 Task: Find connections with filter location Rouissat with filter topic #whatinspiresmewith filter profile language Potuguese with filter current company Vardhman Textiles with filter school LISAA - L'Institut Supérieur des Arts Appliqués. with filter industry Technology, Information and Internet with filter service category Information Management with filter keywords title Outside Sales Manager
Action: Mouse moved to (528, 69)
Screenshot: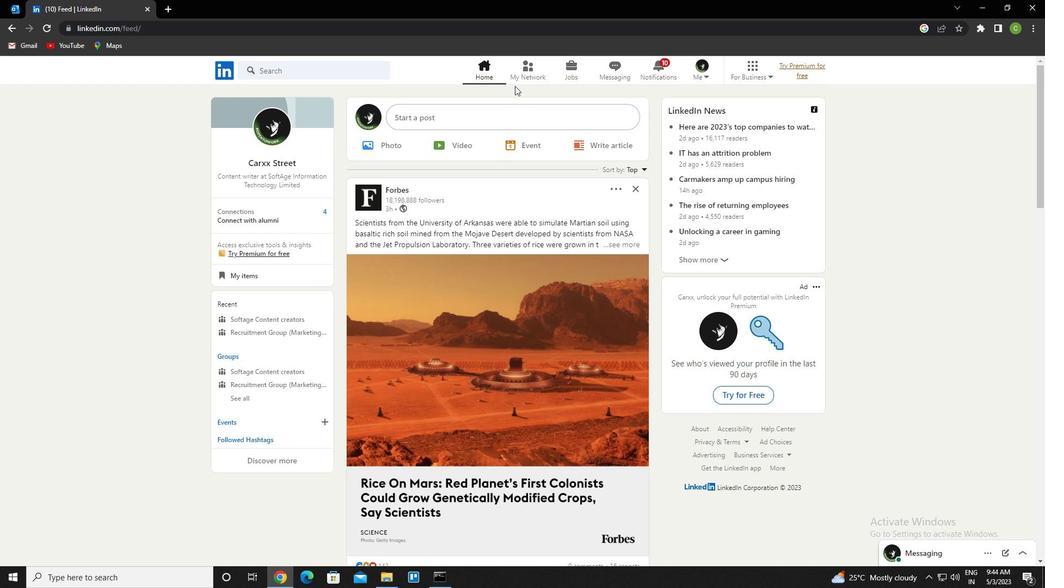 
Action: Mouse pressed left at (528, 69)
Screenshot: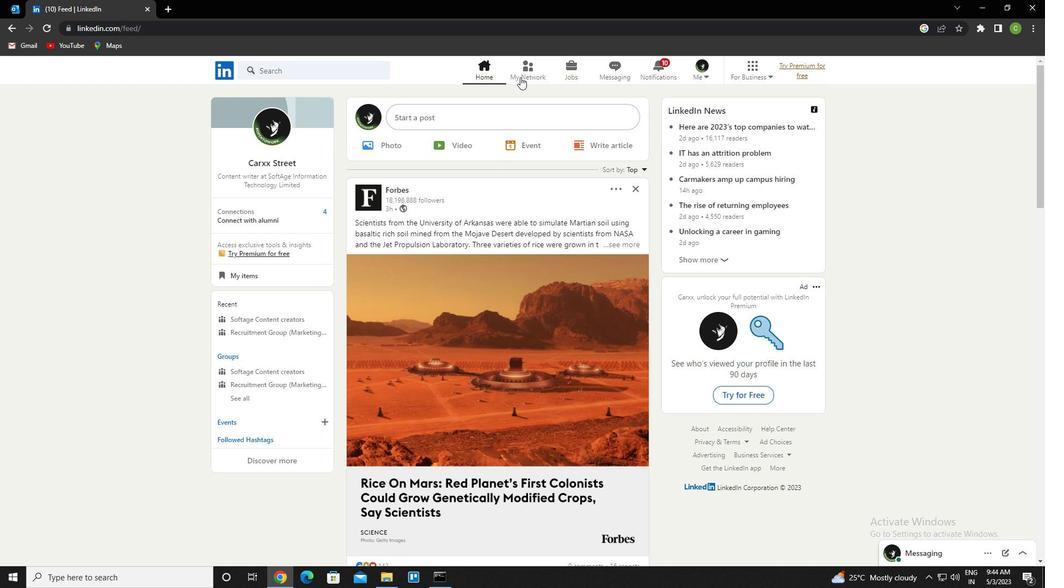 
Action: Mouse moved to (311, 125)
Screenshot: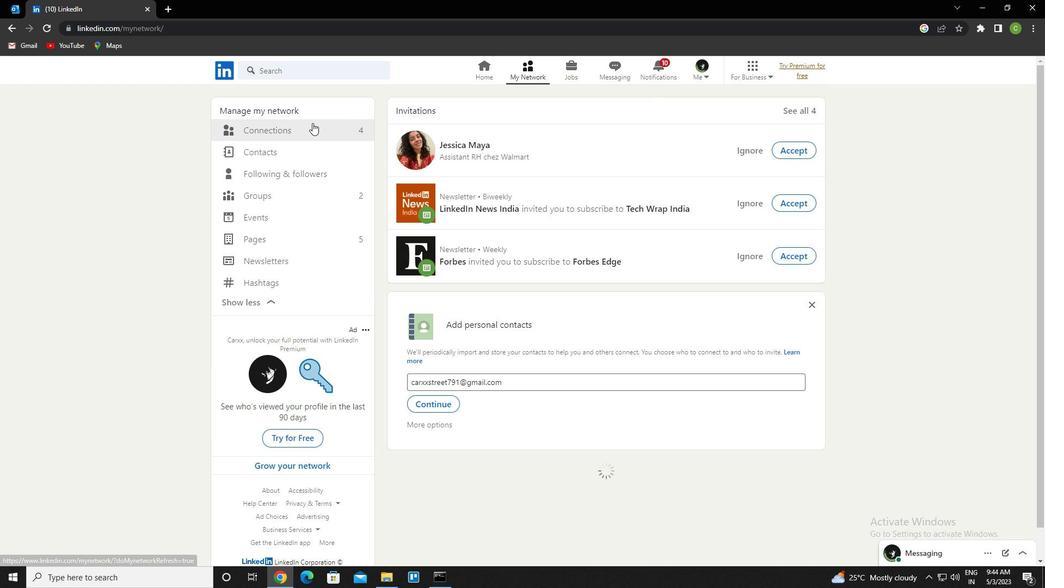 
Action: Mouse pressed left at (311, 125)
Screenshot: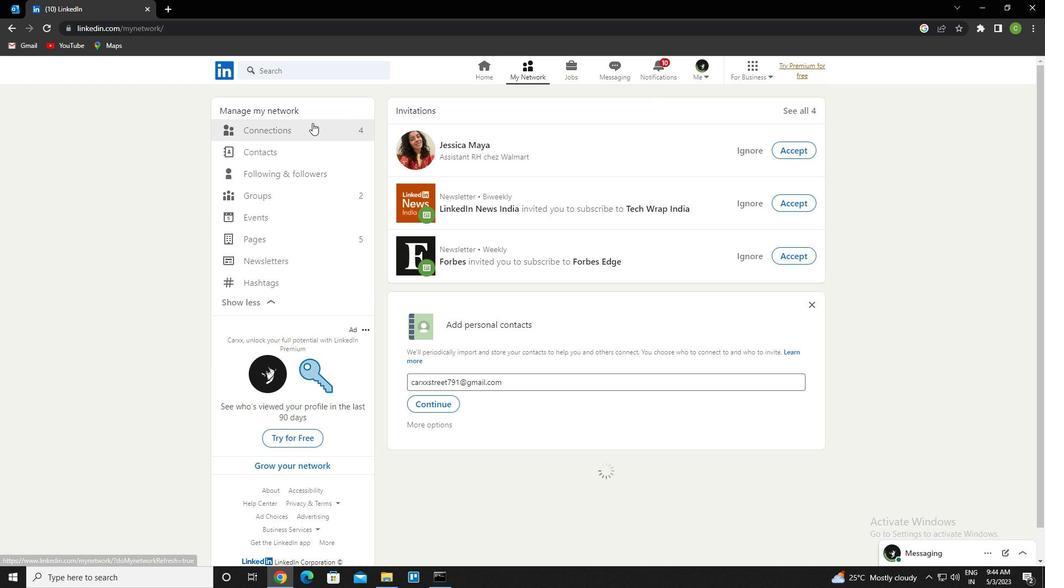 
Action: Mouse moved to (596, 136)
Screenshot: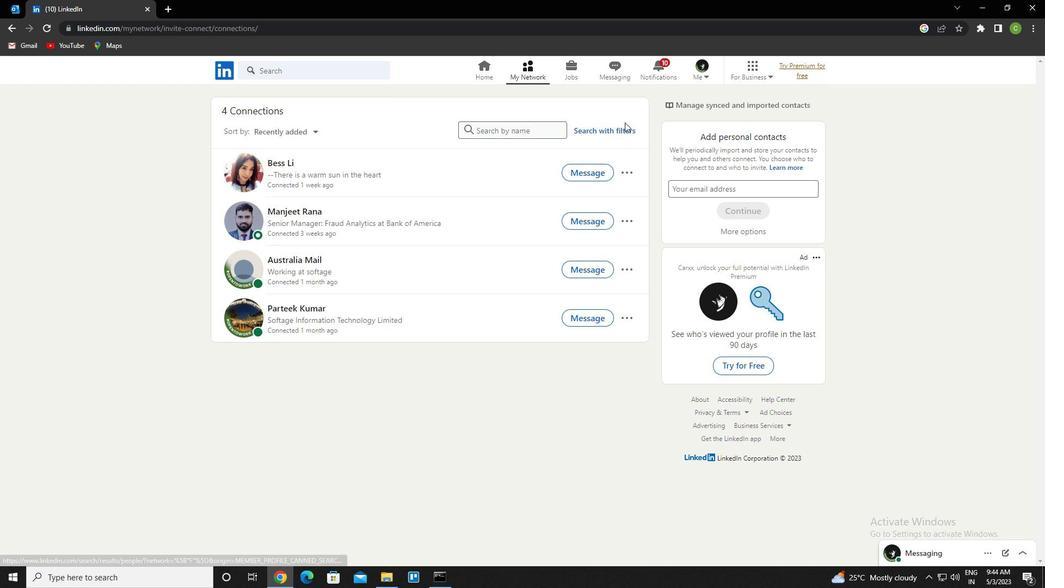 
Action: Mouse pressed left at (596, 136)
Screenshot: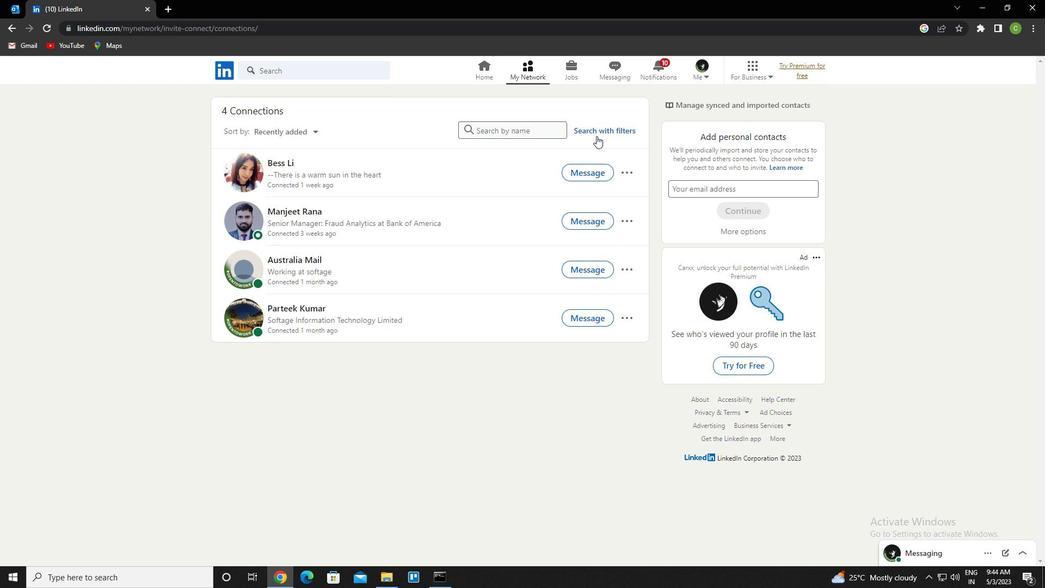 
Action: Mouse moved to (567, 101)
Screenshot: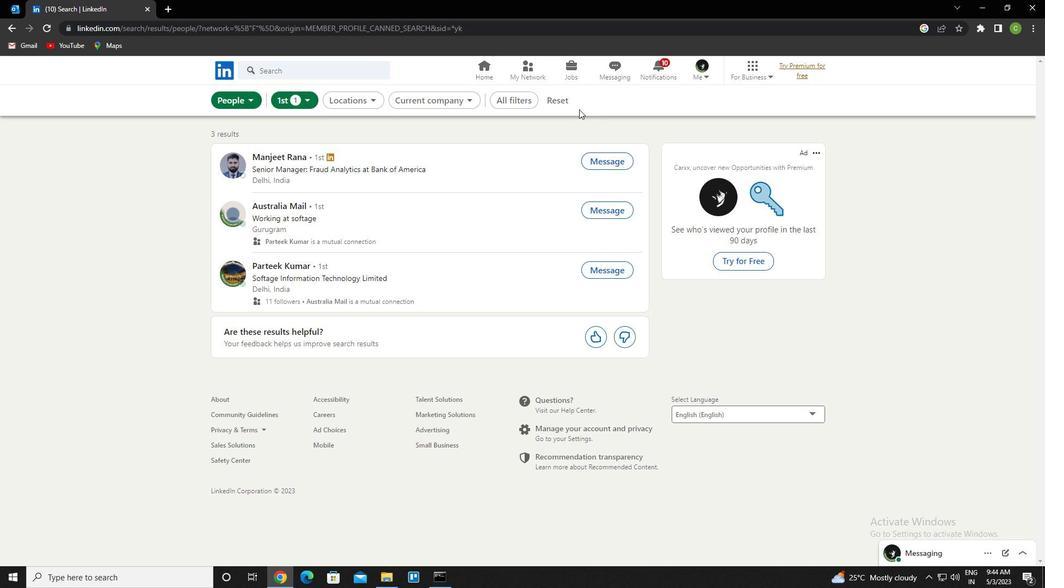 
Action: Mouse pressed left at (567, 101)
Screenshot: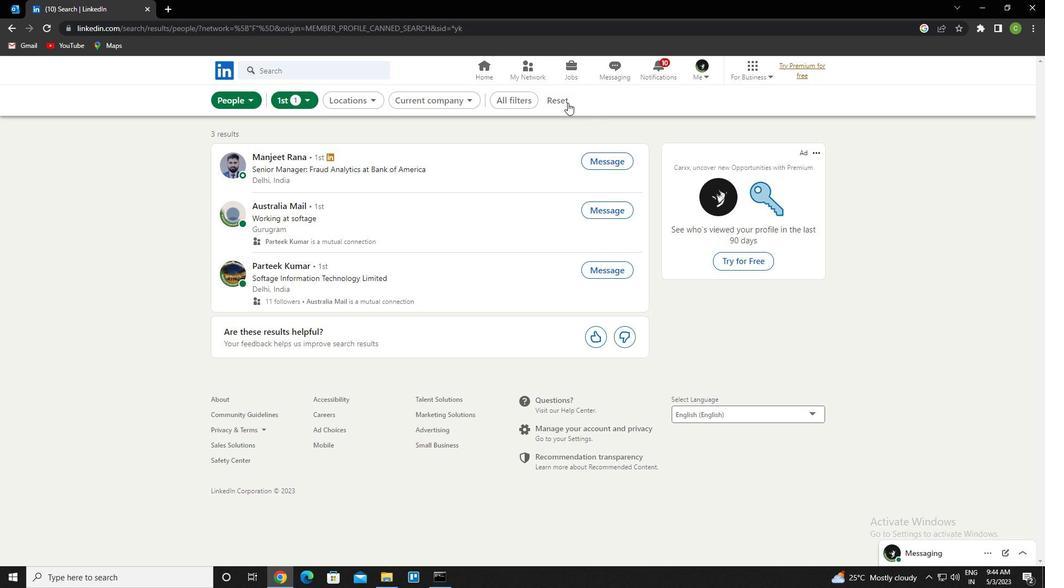 
Action: Mouse moved to (553, 100)
Screenshot: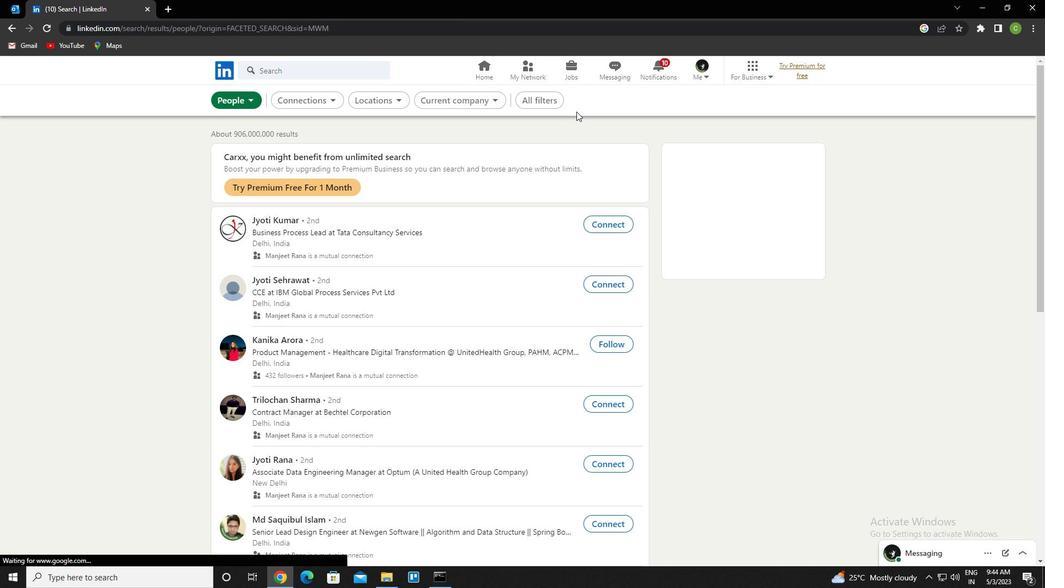 
Action: Mouse pressed left at (553, 100)
Screenshot: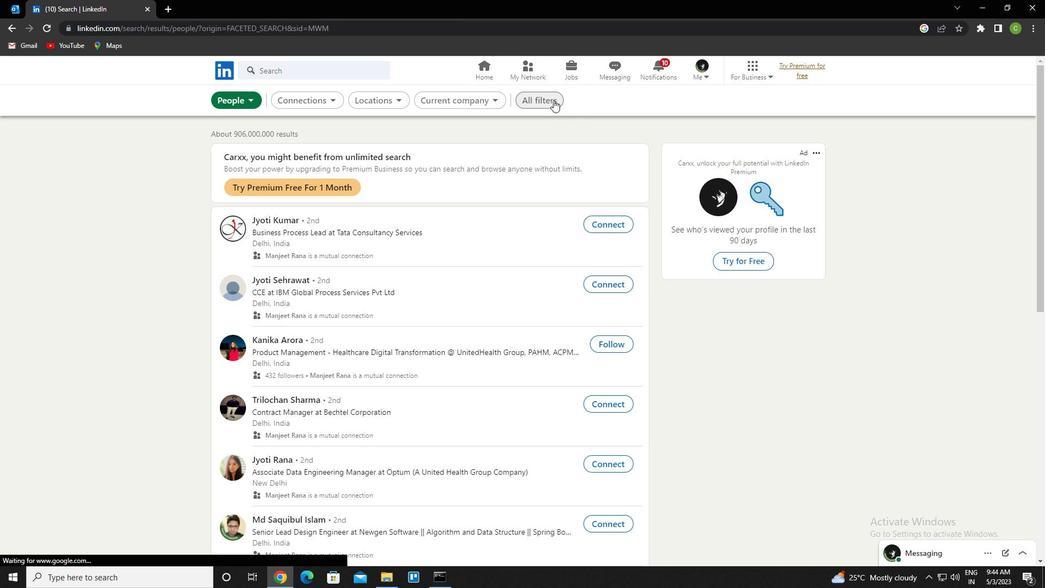 
Action: Mouse moved to (1035, 330)
Screenshot: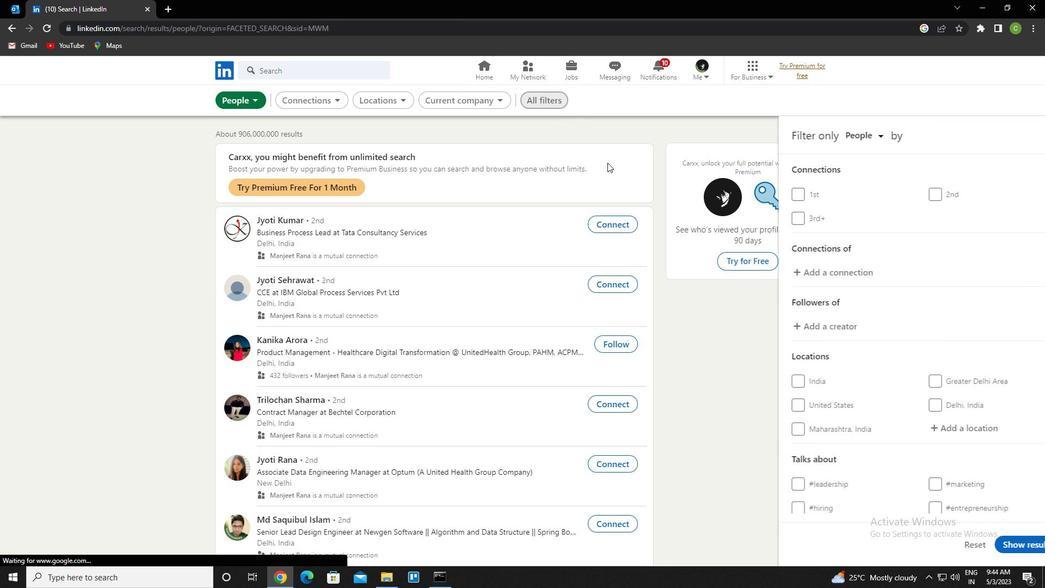 
Action: Mouse scrolled (1035, 330) with delta (0, 0)
Screenshot: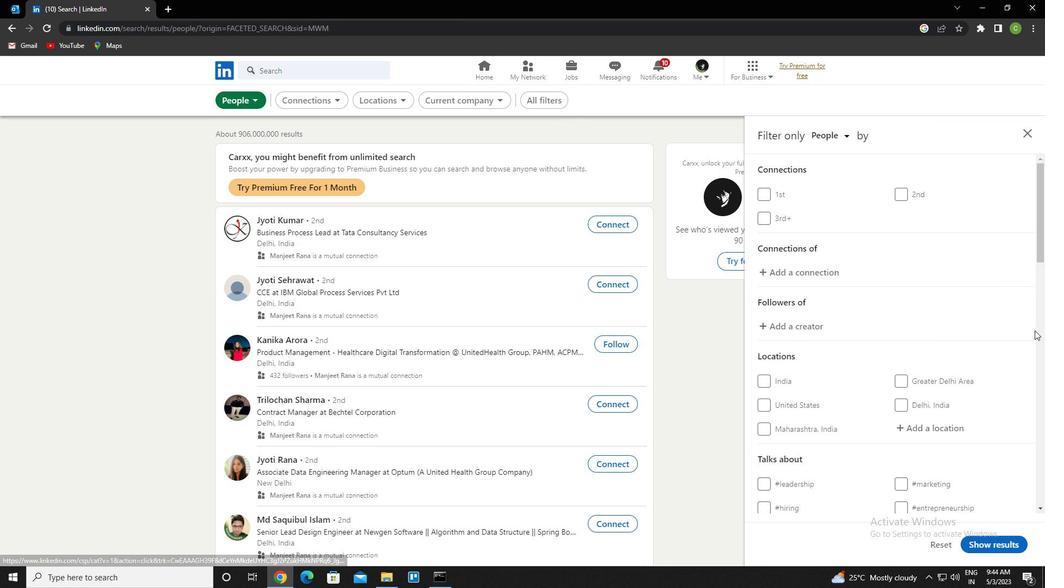 
Action: Mouse moved to (1030, 330)
Screenshot: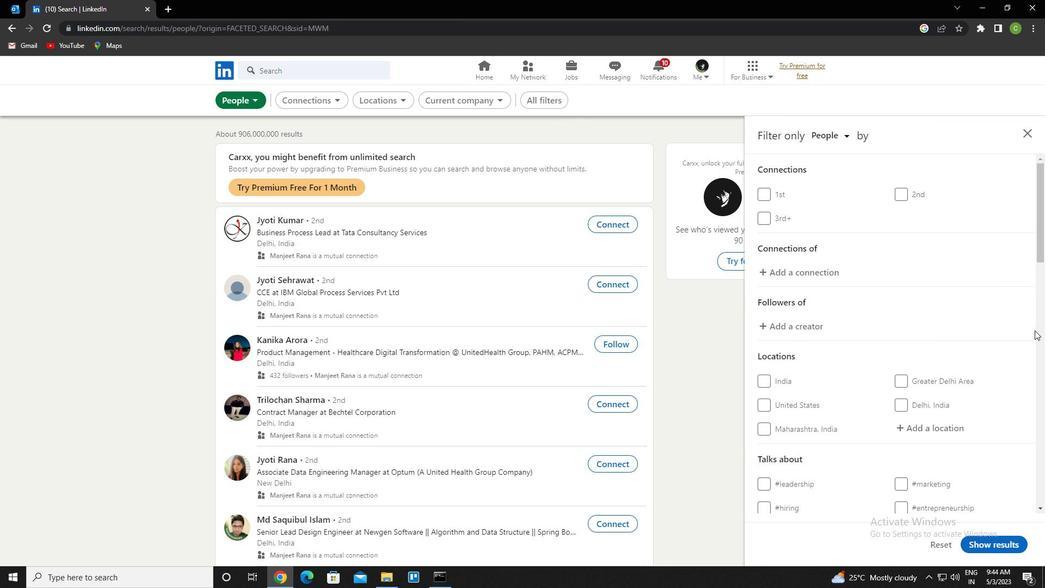 
Action: Mouse scrolled (1030, 330) with delta (0, 0)
Screenshot: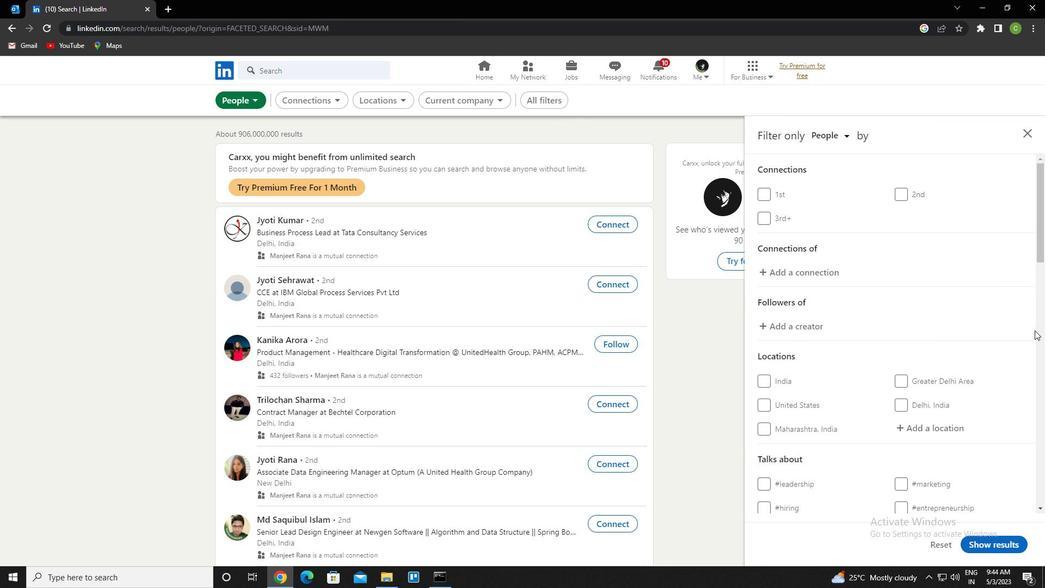 
Action: Mouse moved to (1019, 332)
Screenshot: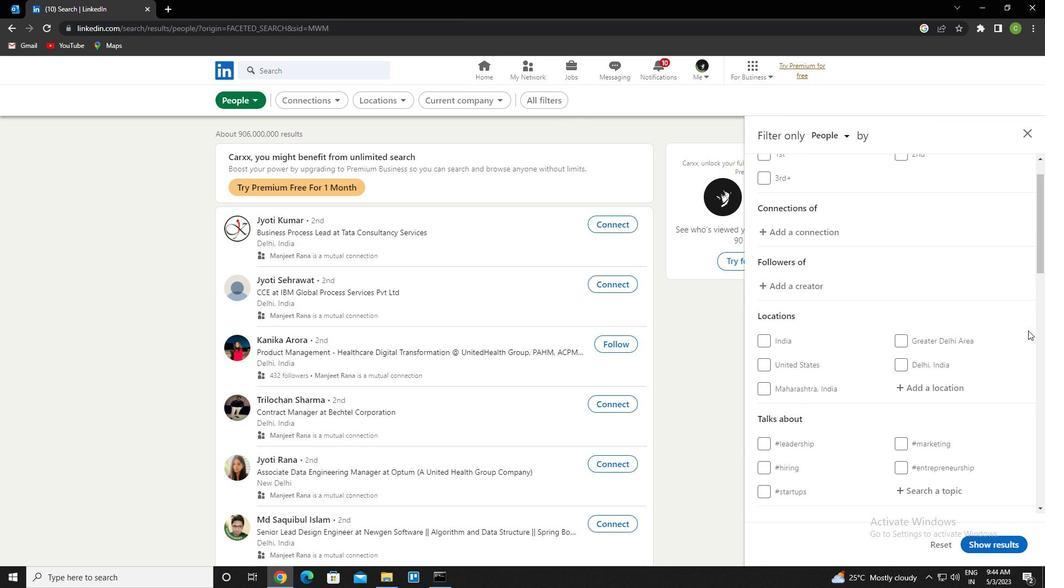 
Action: Mouse scrolled (1019, 332) with delta (0, 0)
Screenshot: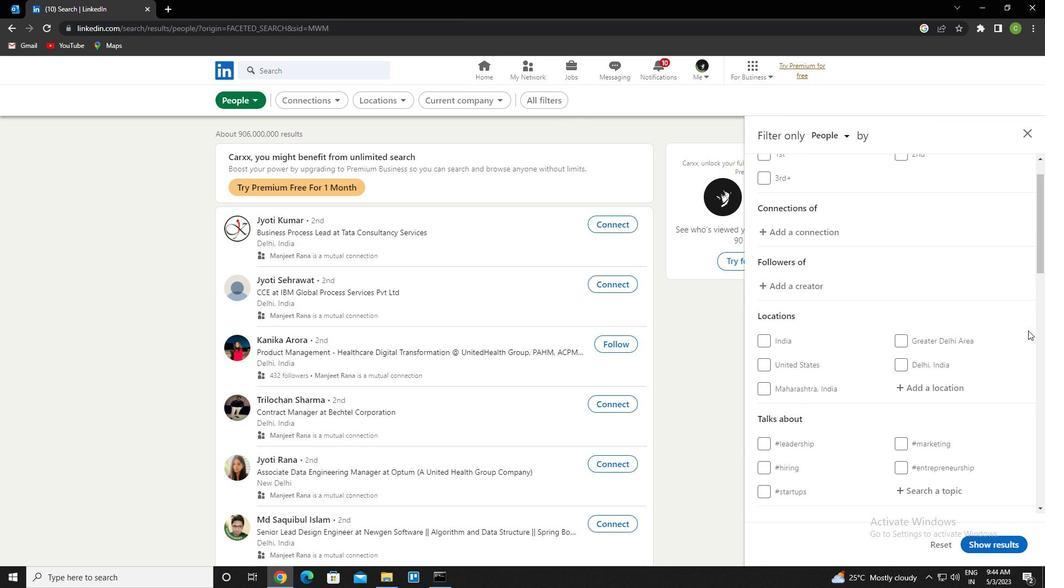 
Action: Mouse moved to (944, 270)
Screenshot: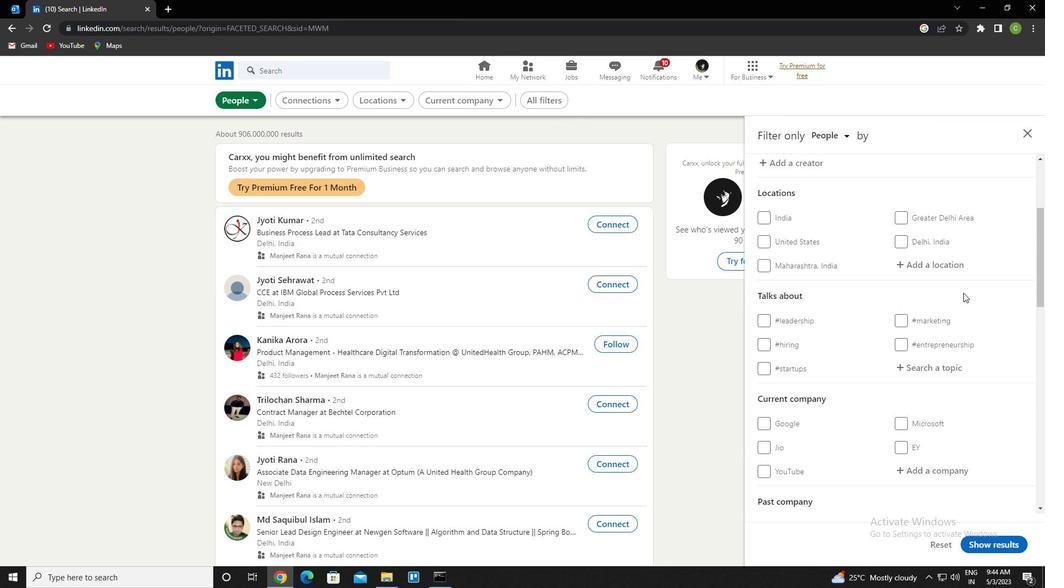 
Action: Mouse pressed left at (944, 270)
Screenshot: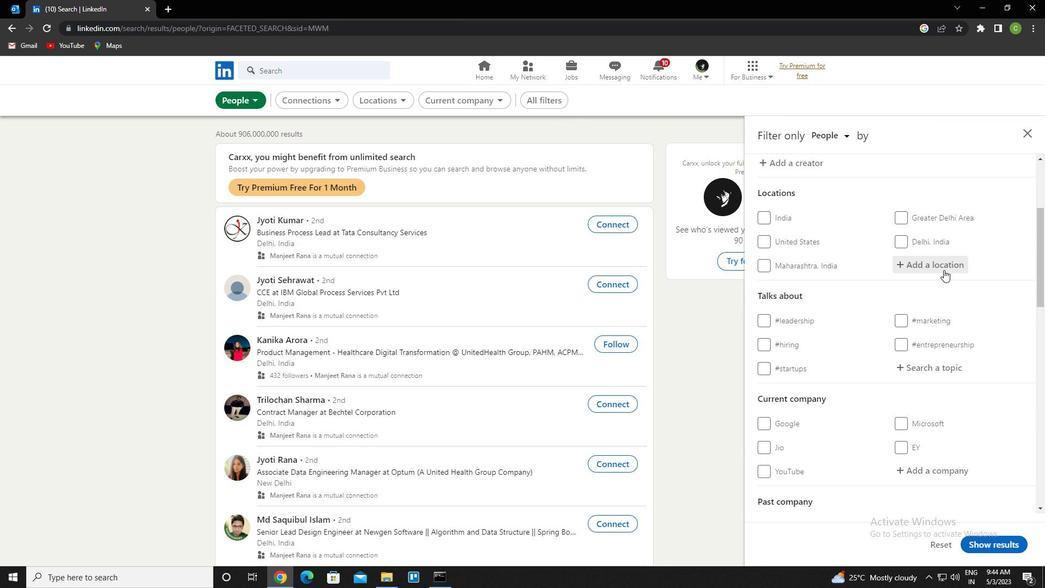 
Action: Key pressed <Key.caps_lock>r<Key.caps_lock>ouissat<Key.enter>
Screenshot: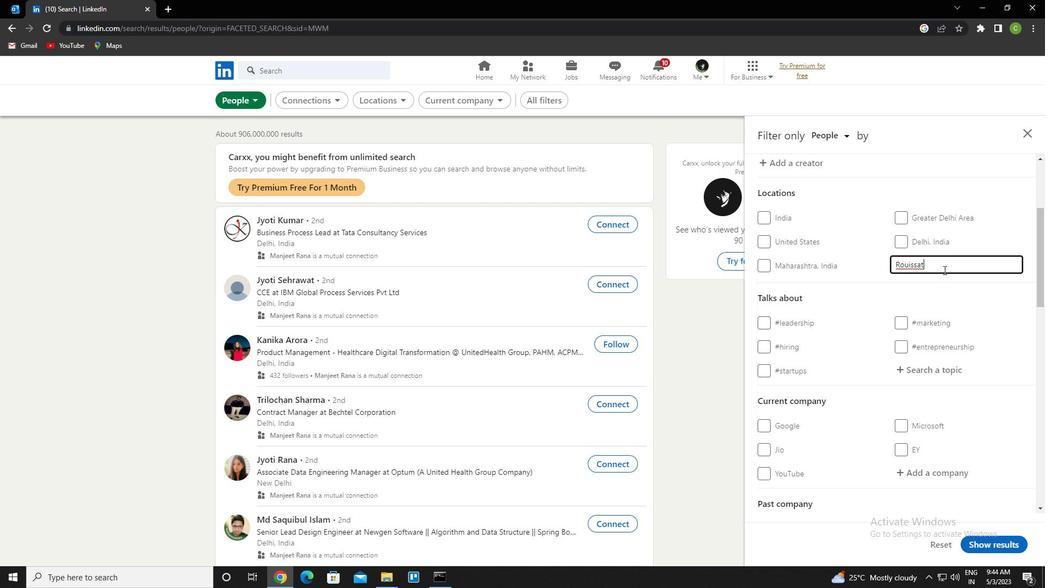
Action: Mouse scrolled (944, 269) with delta (0, 0)
Screenshot: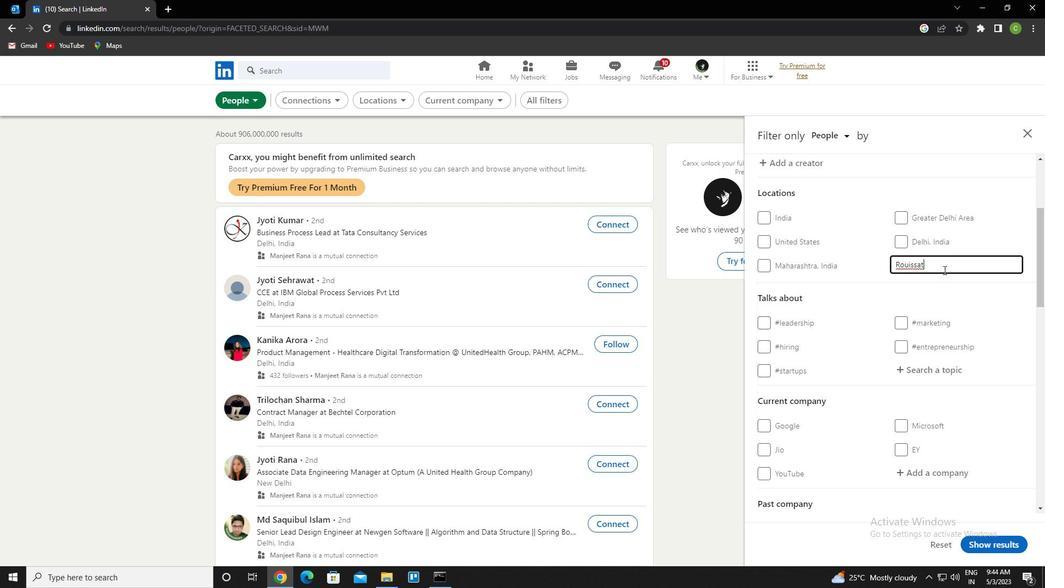 
Action: Mouse moved to (924, 318)
Screenshot: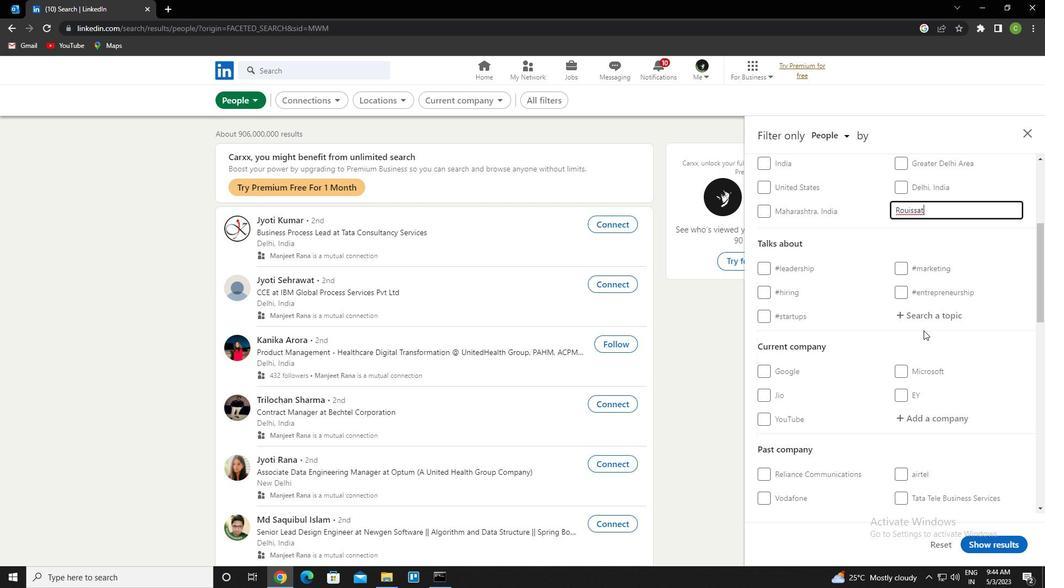 
Action: Mouse pressed left at (924, 318)
Screenshot: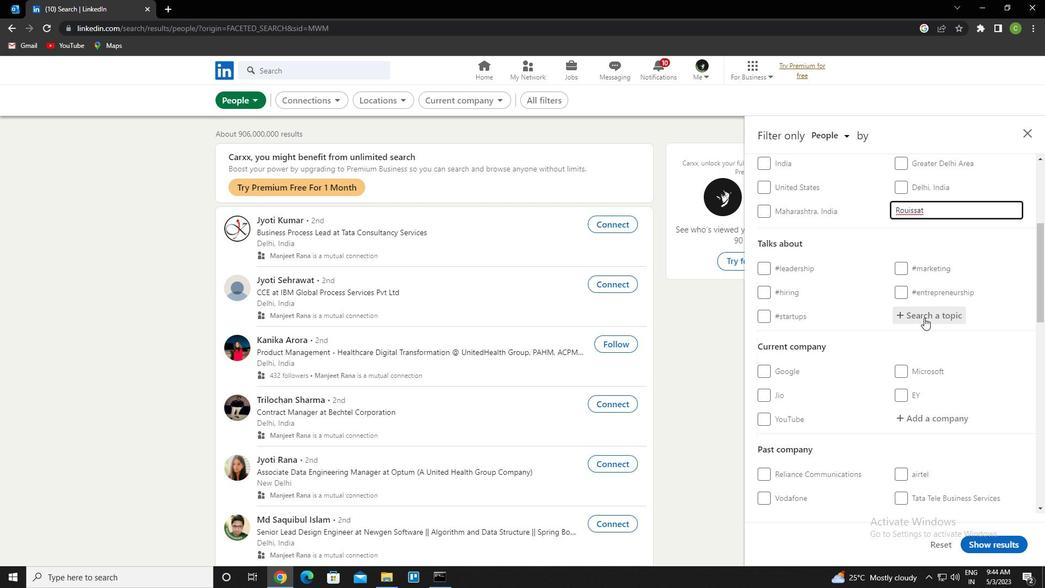 
Action: Key pressed <Key.caps_lock><Key.caps_lock>whatinspireme<Key.down><Key.backspace><Key.backspace><Key.down><Key.enter>
Screenshot: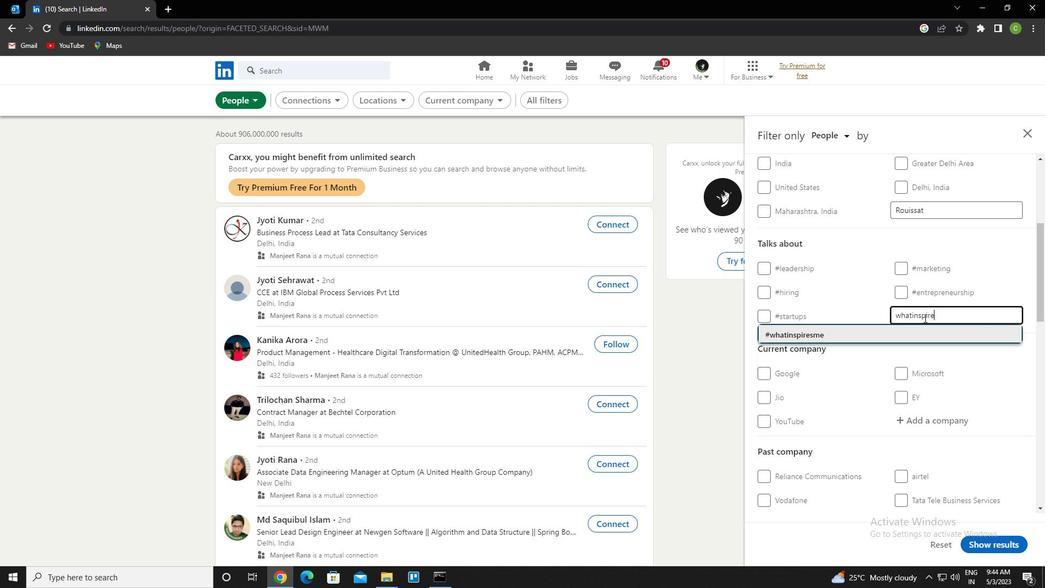 
Action: Mouse scrolled (924, 317) with delta (0, 0)
Screenshot: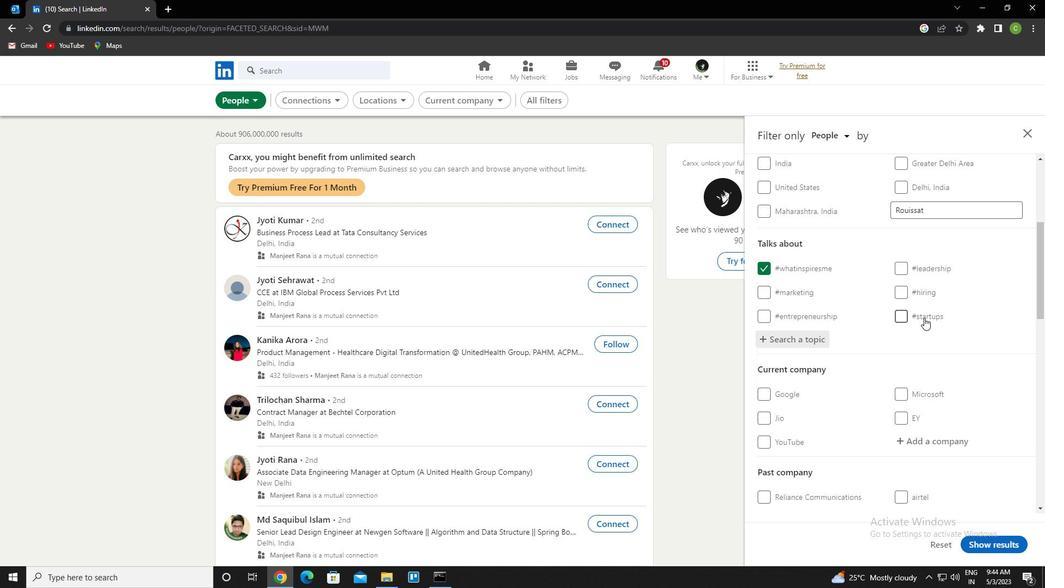 
Action: Mouse scrolled (924, 317) with delta (0, 0)
Screenshot: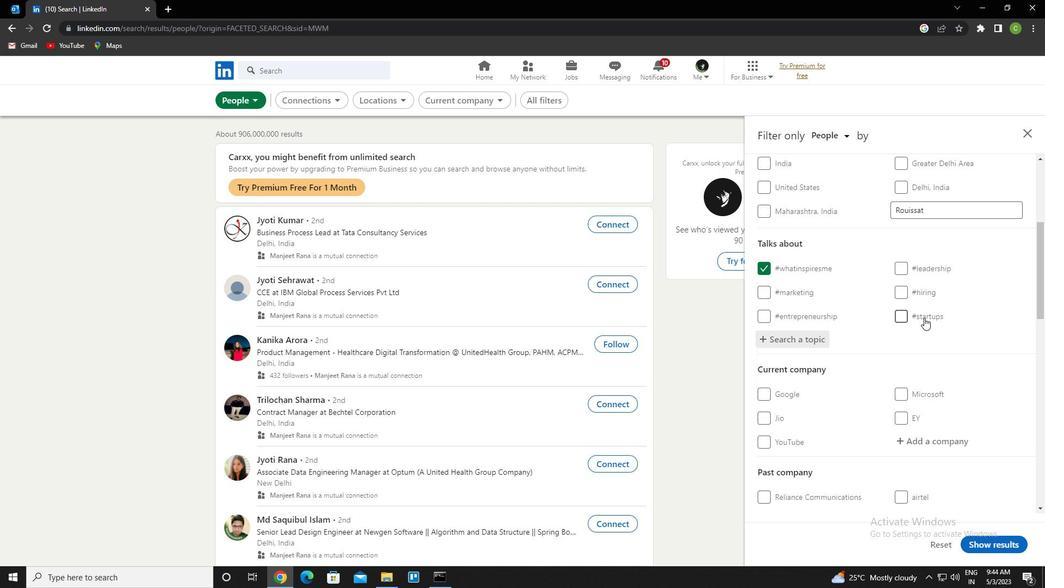 
Action: Mouse moved to (931, 330)
Screenshot: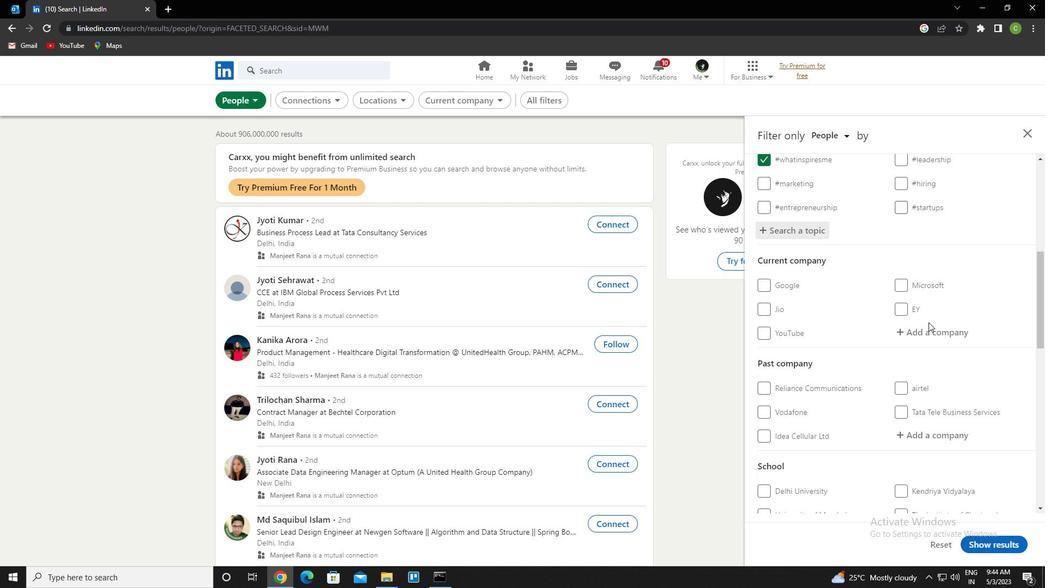 
Action: Mouse pressed left at (931, 330)
Screenshot: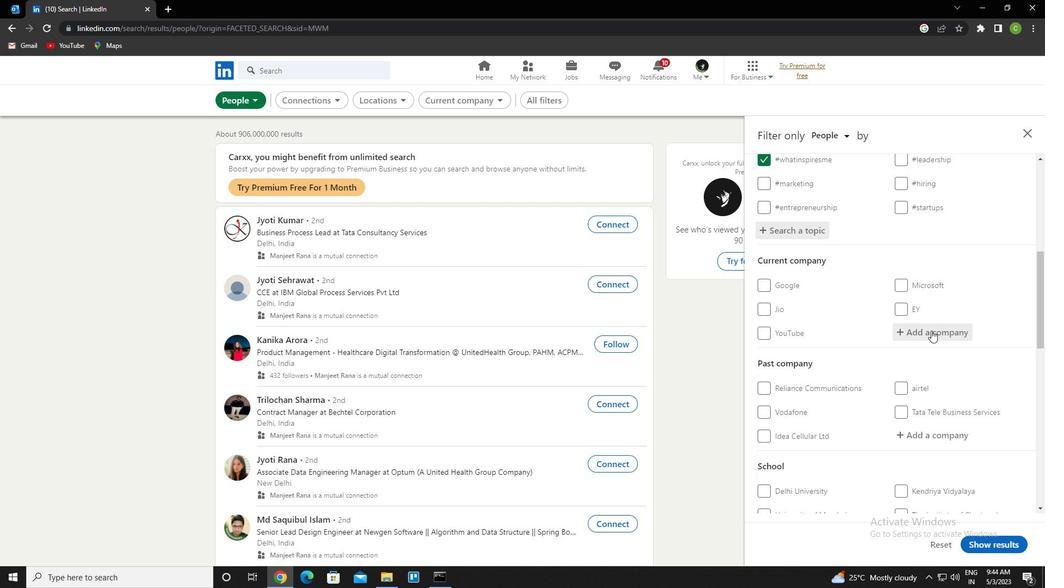 
Action: Mouse moved to (1022, 370)
Screenshot: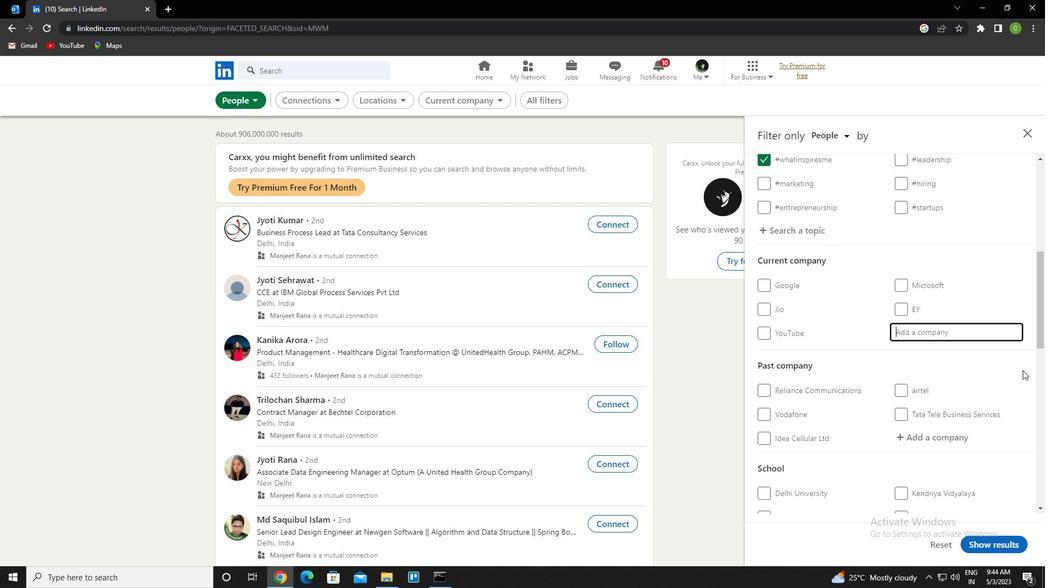 
Action: Mouse scrolled (1022, 369) with delta (0, 0)
Screenshot: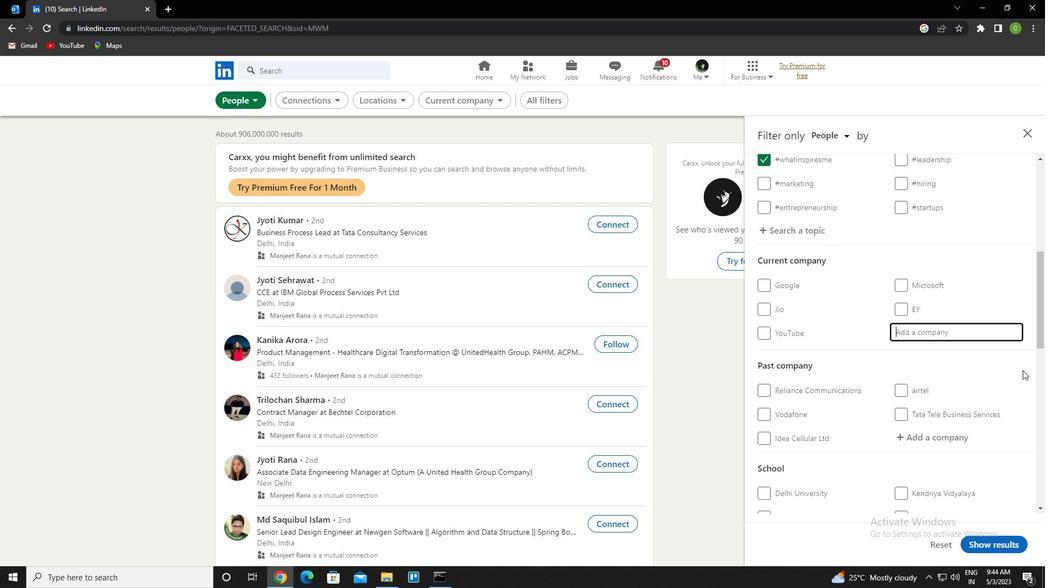 
Action: Mouse scrolled (1022, 369) with delta (0, 0)
Screenshot: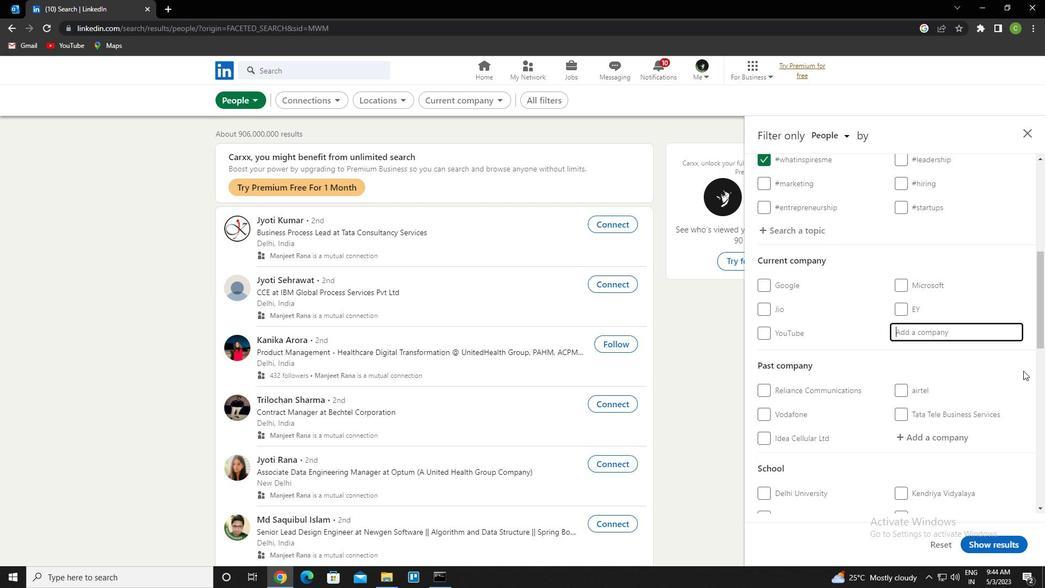 
Action: Mouse scrolled (1022, 369) with delta (0, 0)
Screenshot: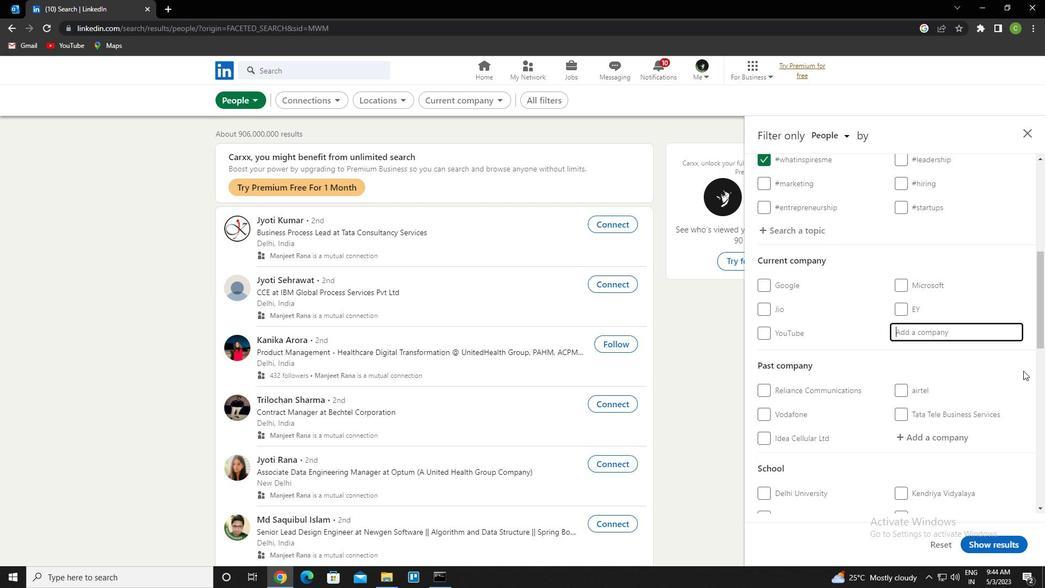 
Action: Mouse moved to (1019, 370)
Screenshot: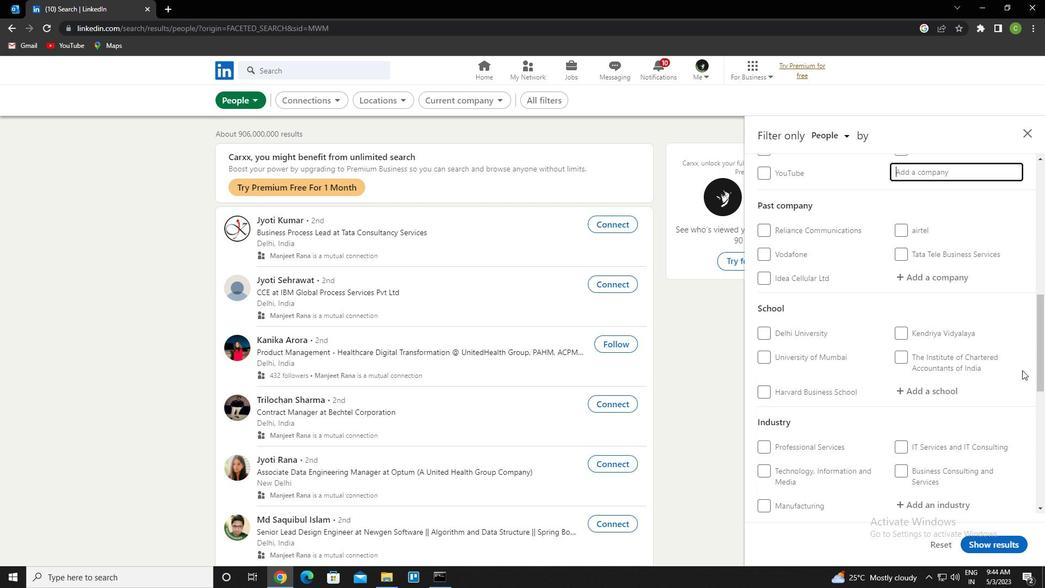 
Action: Mouse scrolled (1019, 369) with delta (0, 0)
Screenshot: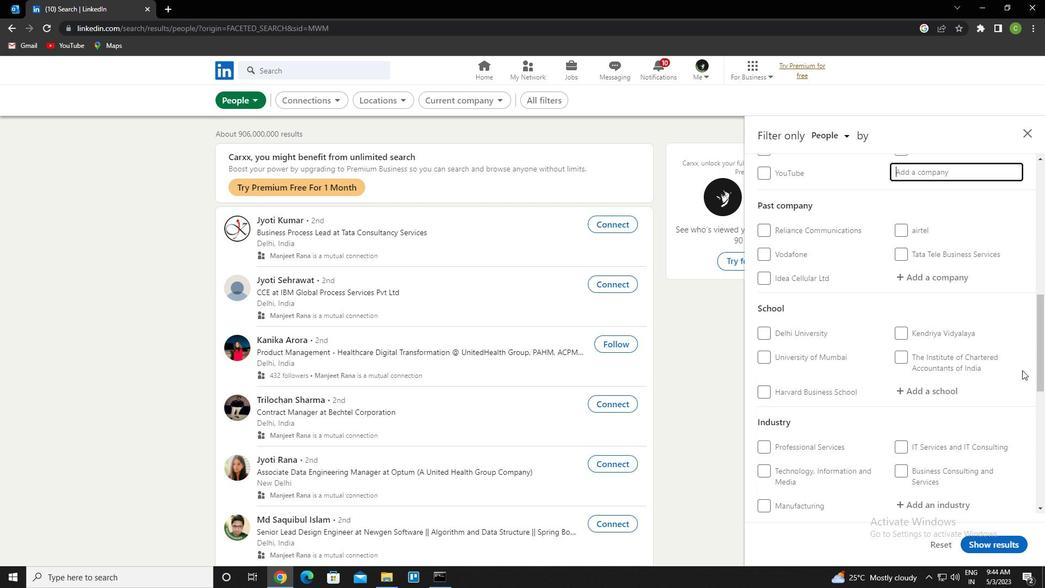 
Action: Mouse moved to (1007, 386)
Screenshot: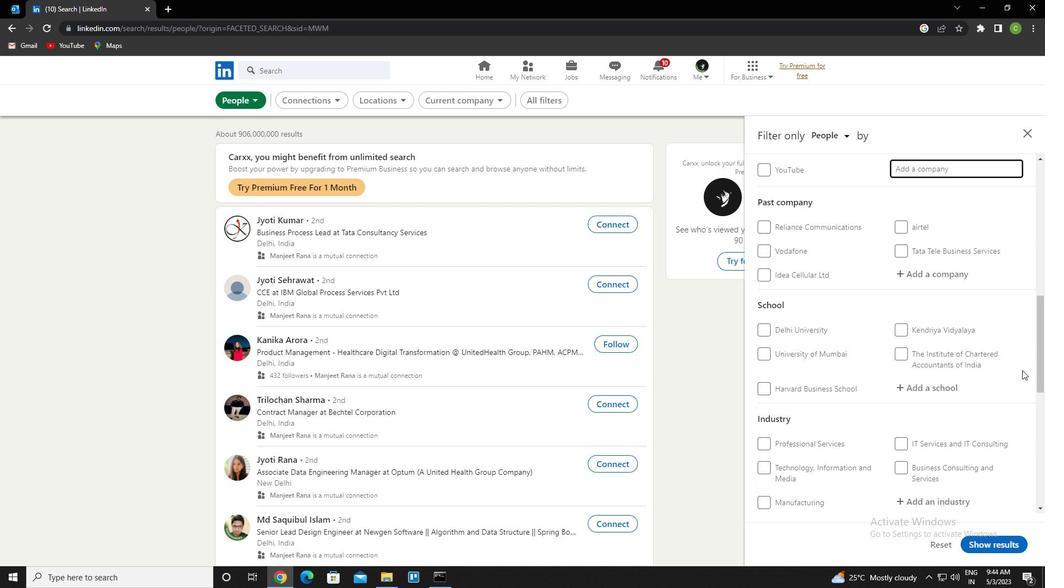 
Action: Mouse scrolled (1007, 386) with delta (0, 0)
Screenshot: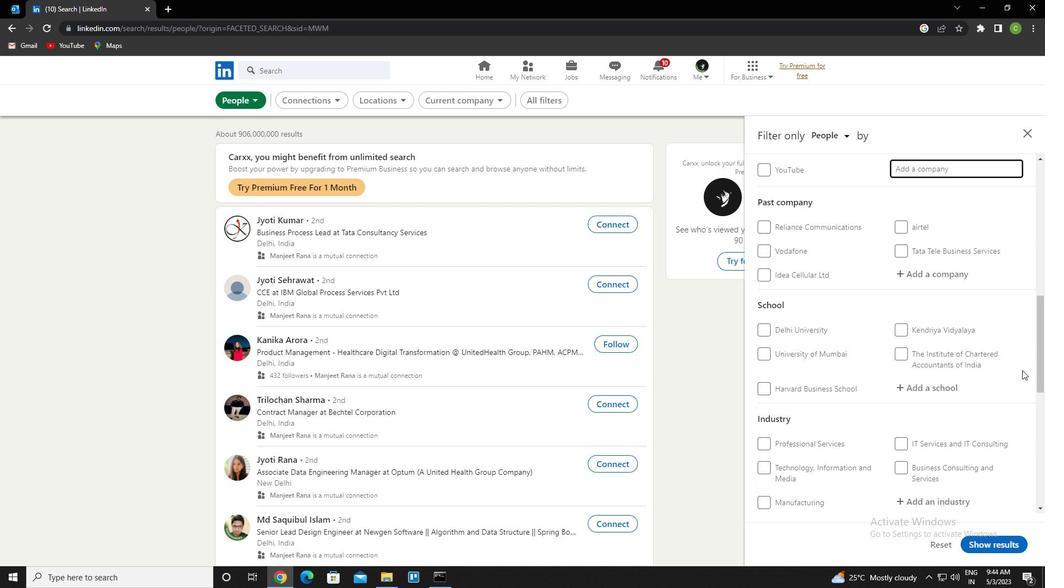 
Action: Mouse moved to (991, 398)
Screenshot: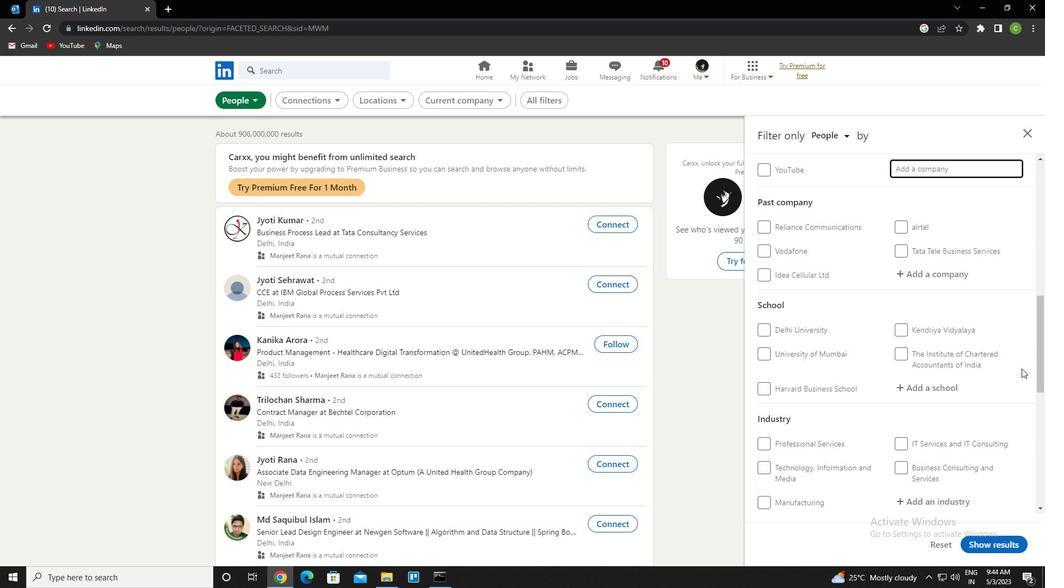 
Action: Mouse scrolled (991, 397) with delta (0, 0)
Screenshot: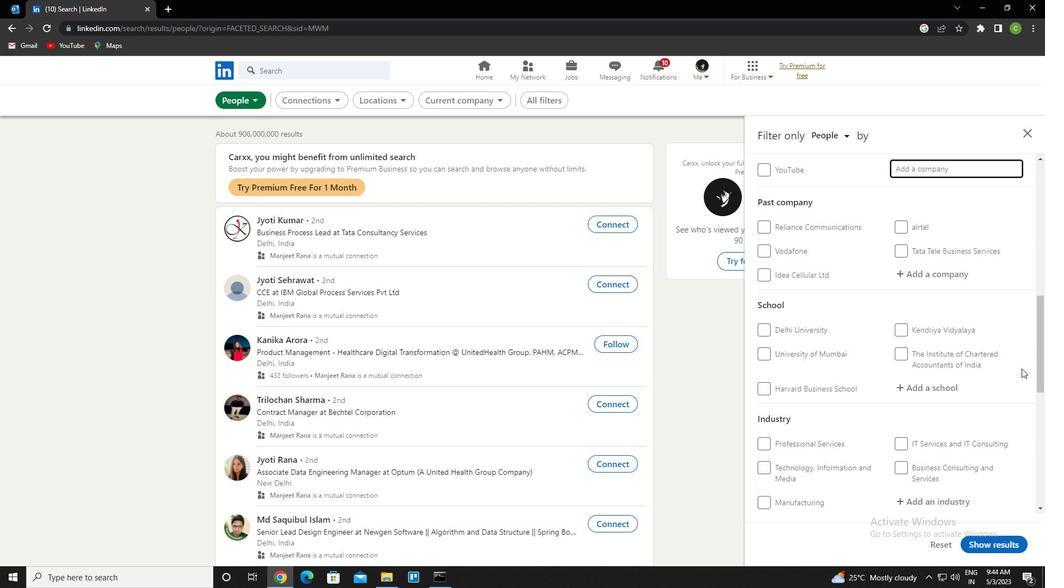 
Action: Mouse moved to (976, 418)
Screenshot: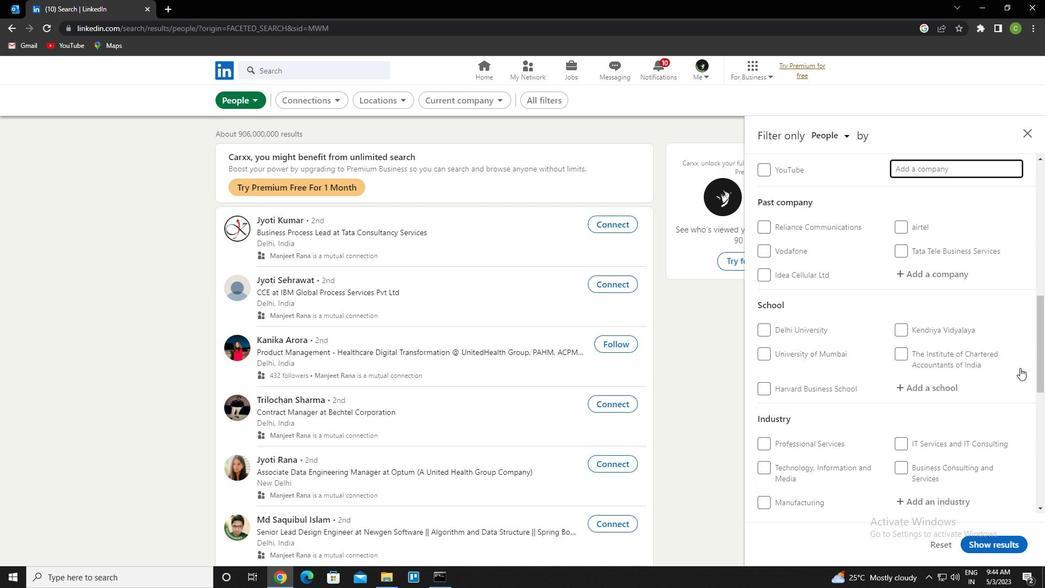 
Action: Mouse scrolled (976, 417) with delta (0, 0)
Screenshot: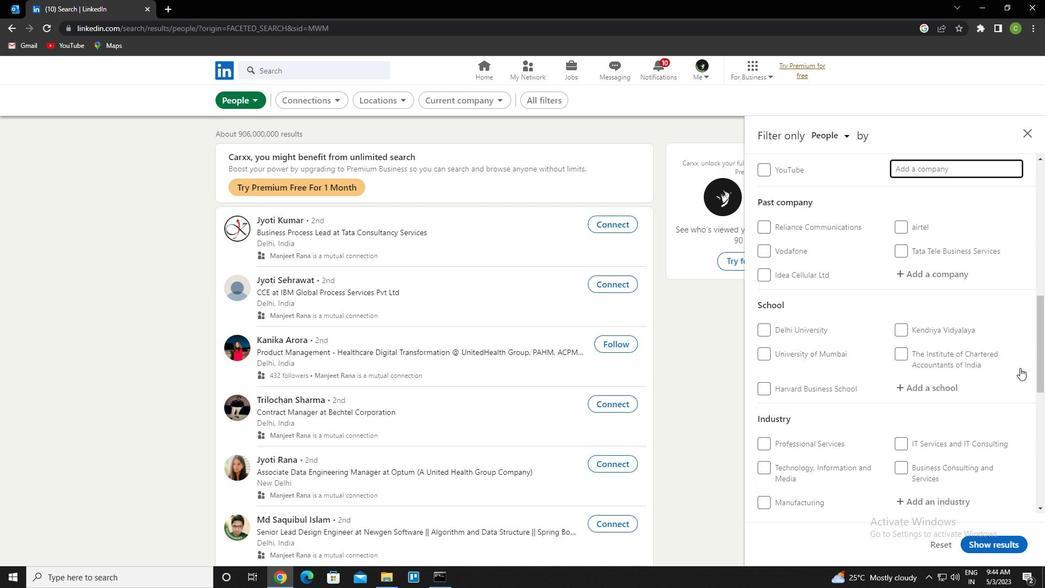 
Action: Mouse moved to (967, 429)
Screenshot: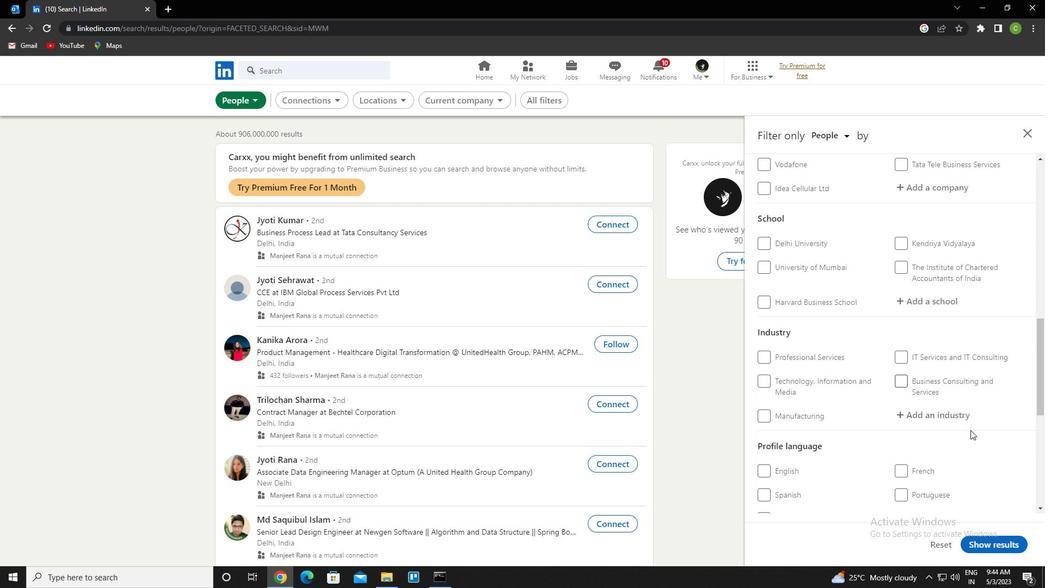 
Action: Mouse scrolled (967, 428) with delta (0, 0)
Screenshot: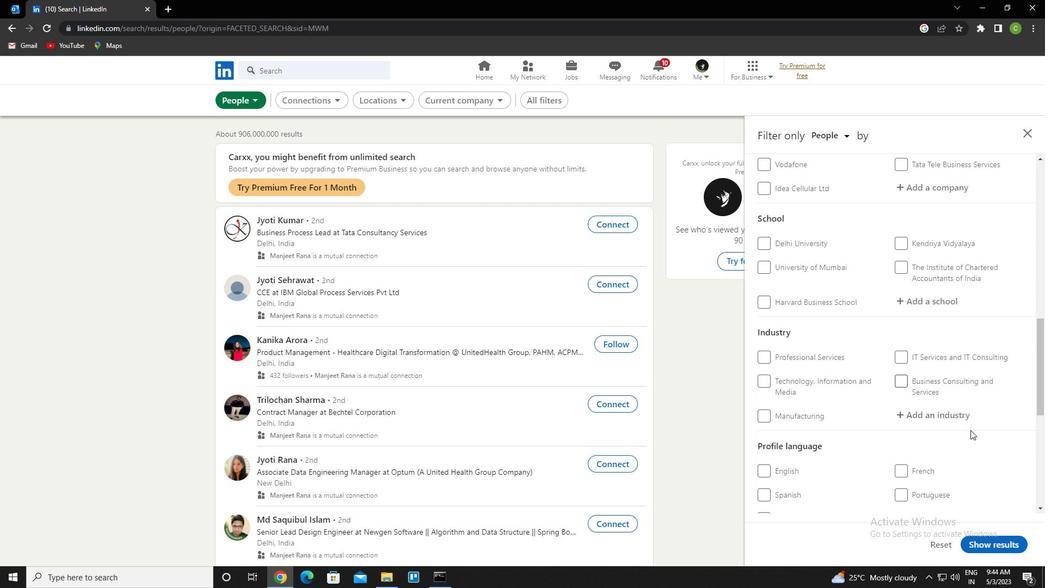 
Action: Mouse moved to (903, 312)
Screenshot: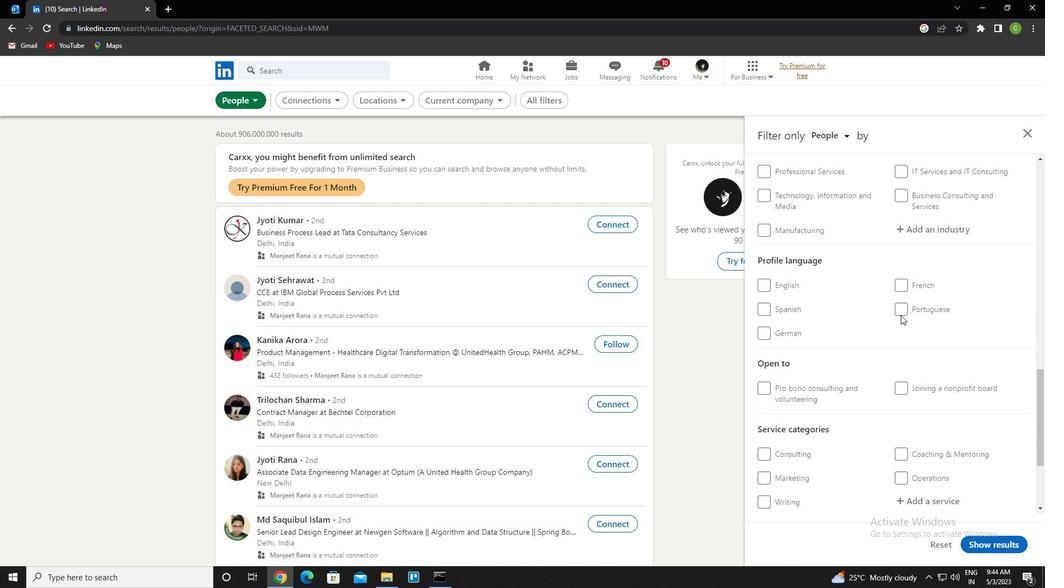 
Action: Mouse pressed left at (903, 312)
Screenshot: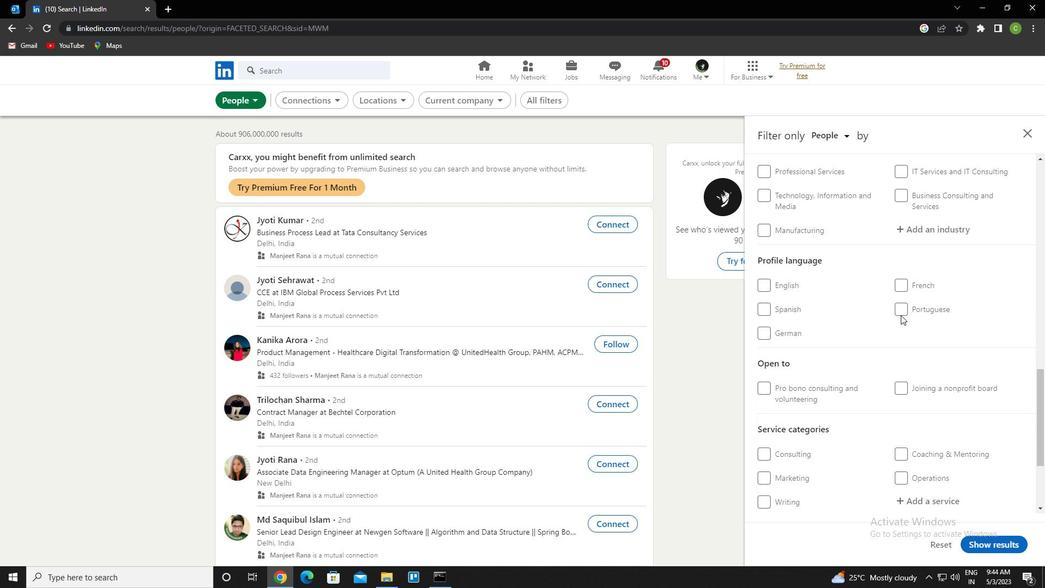 
Action: Mouse scrolled (903, 312) with delta (0, 0)
Screenshot: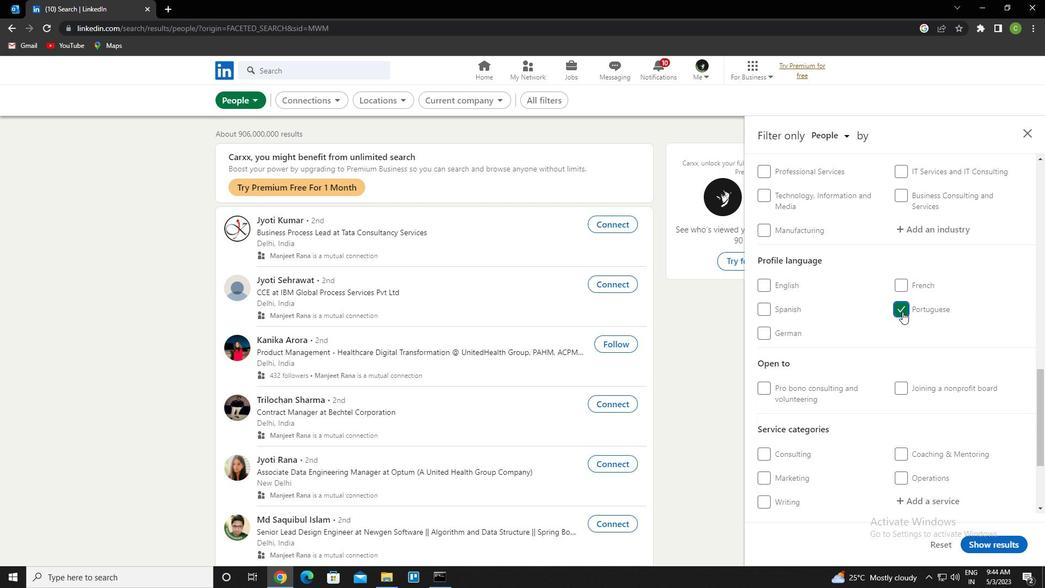 
Action: Mouse scrolled (903, 312) with delta (0, 0)
Screenshot: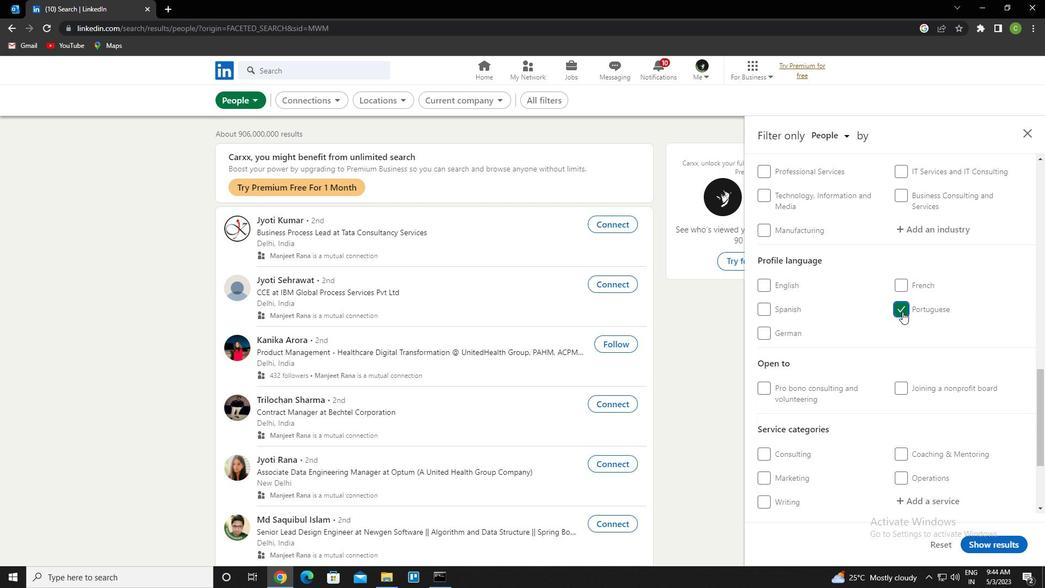 
Action: Mouse scrolled (903, 312) with delta (0, 0)
Screenshot: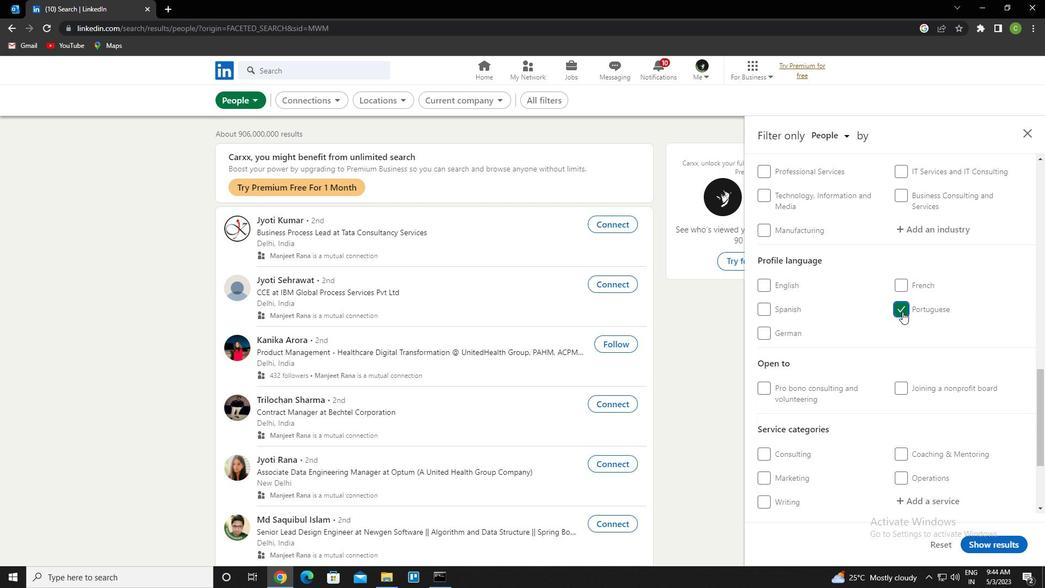 
Action: Mouse scrolled (903, 312) with delta (0, 0)
Screenshot: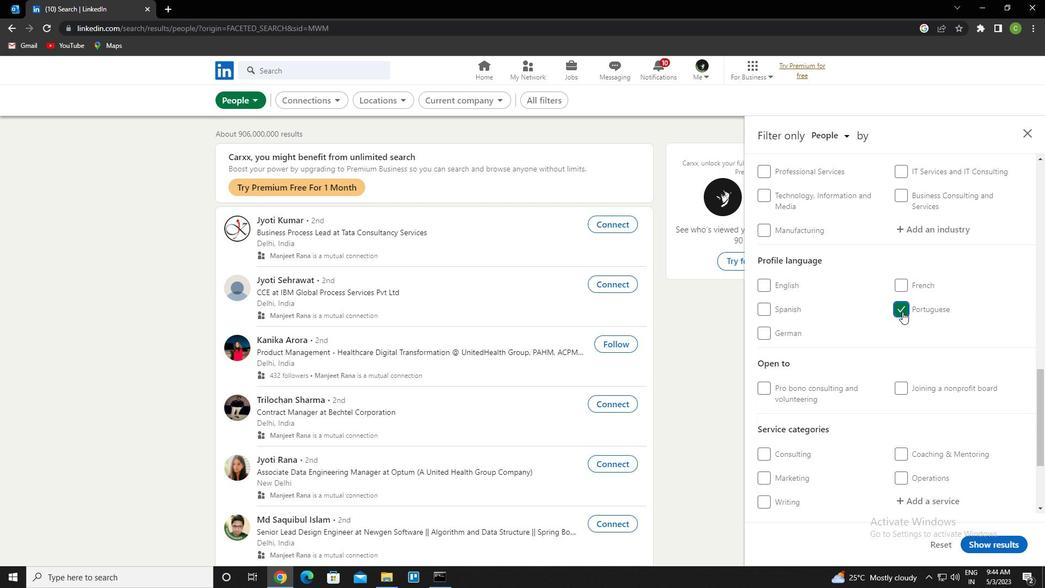 
Action: Mouse scrolled (903, 312) with delta (0, 0)
Screenshot: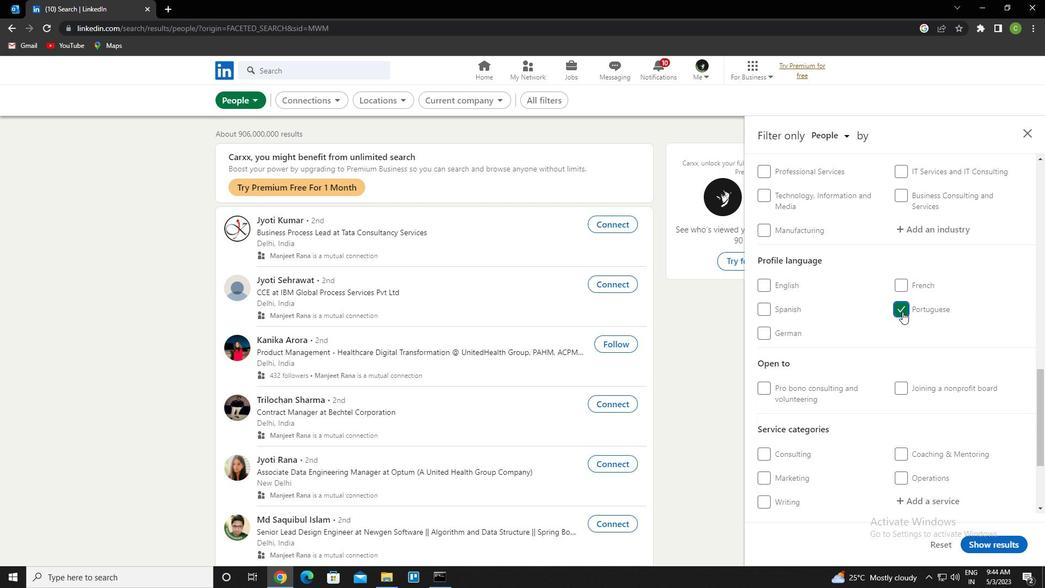 
Action: Mouse scrolled (903, 312) with delta (0, 0)
Screenshot: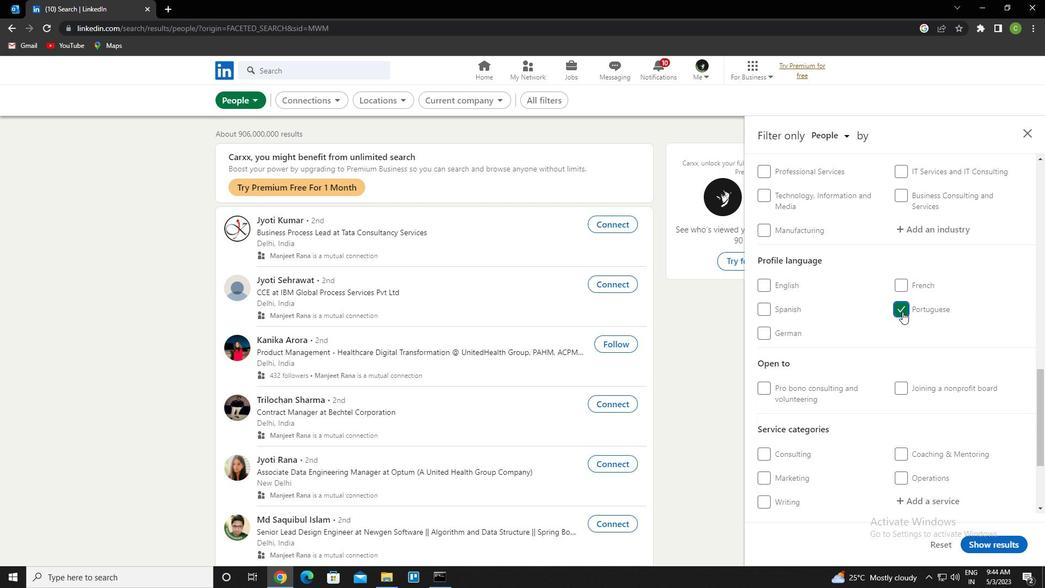 
Action: Mouse moved to (892, 272)
Screenshot: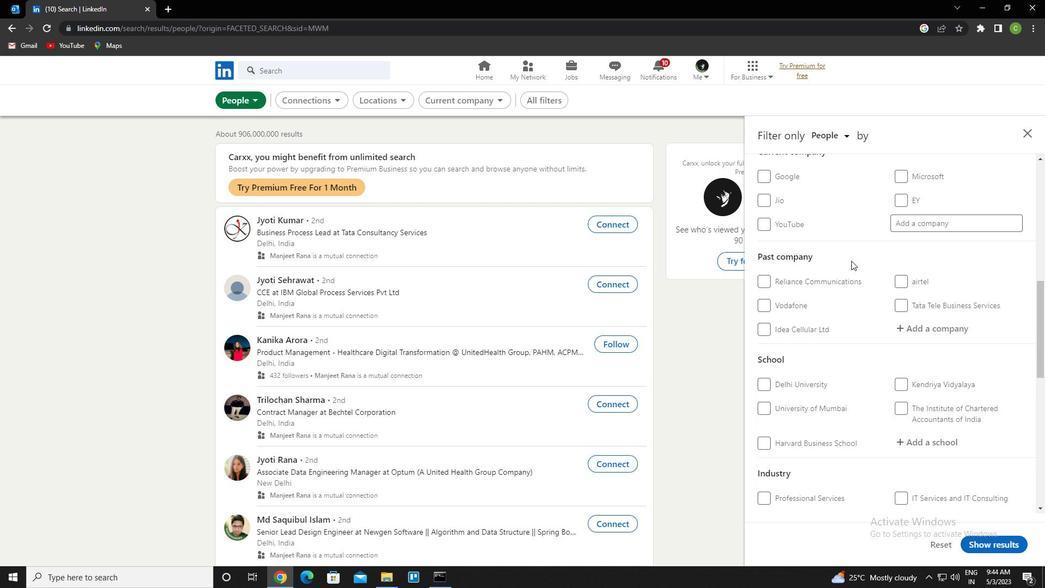 
Action: Mouse scrolled (892, 272) with delta (0, 0)
Screenshot: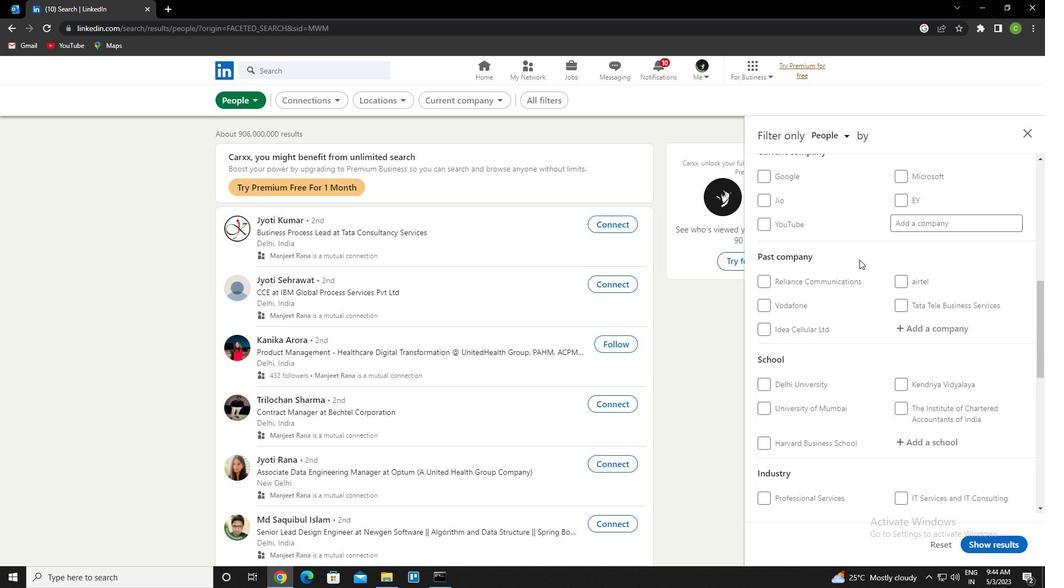 
Action: Mouse scrolled (892, 272) with delta (0, 0)
Screenshot: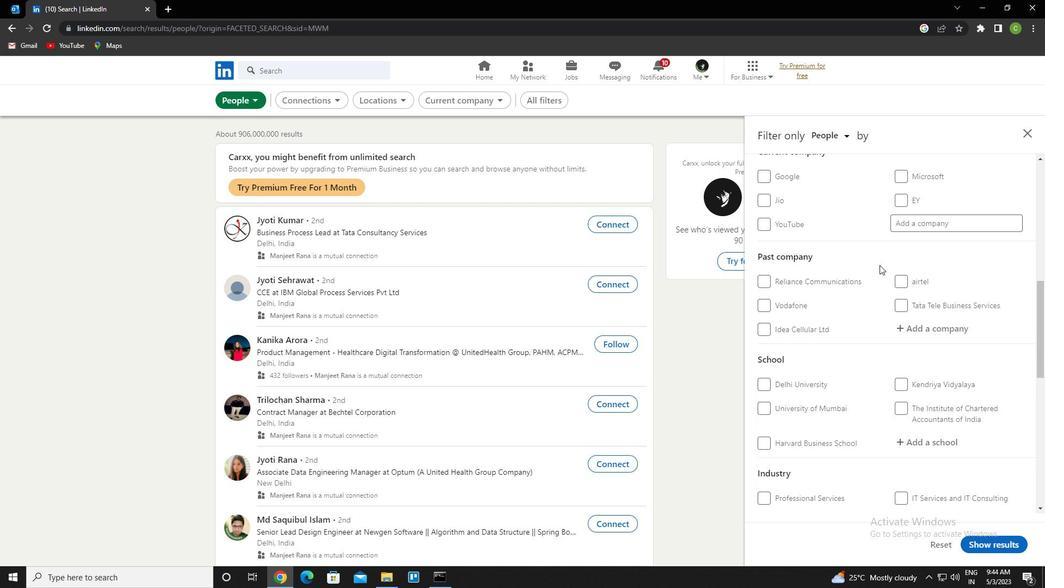 
Action: Mouse moved to (959, 338)
Screenshot: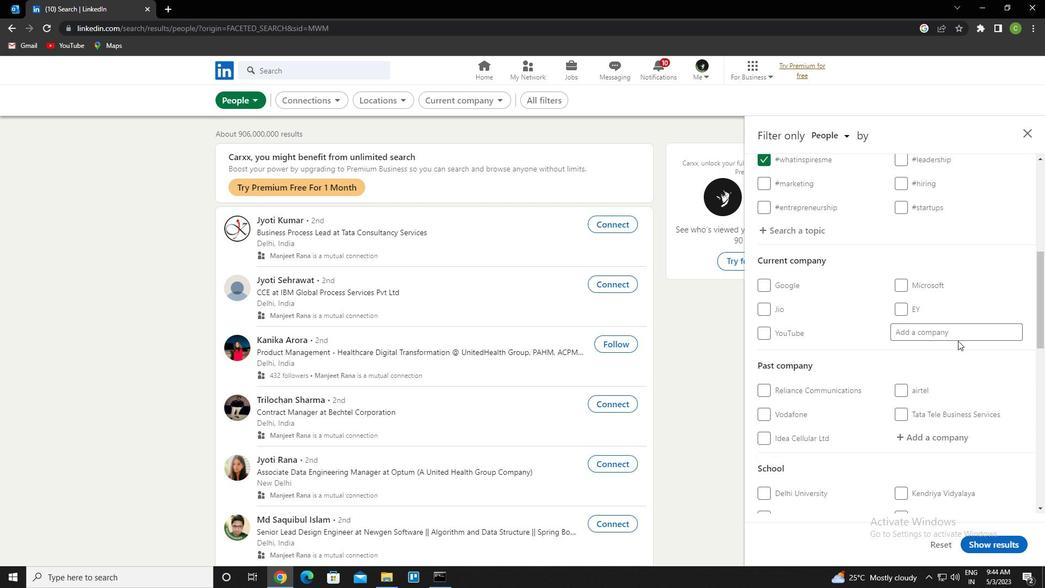 
Action: Mouse pressed left at (959, 338)
Screenshot: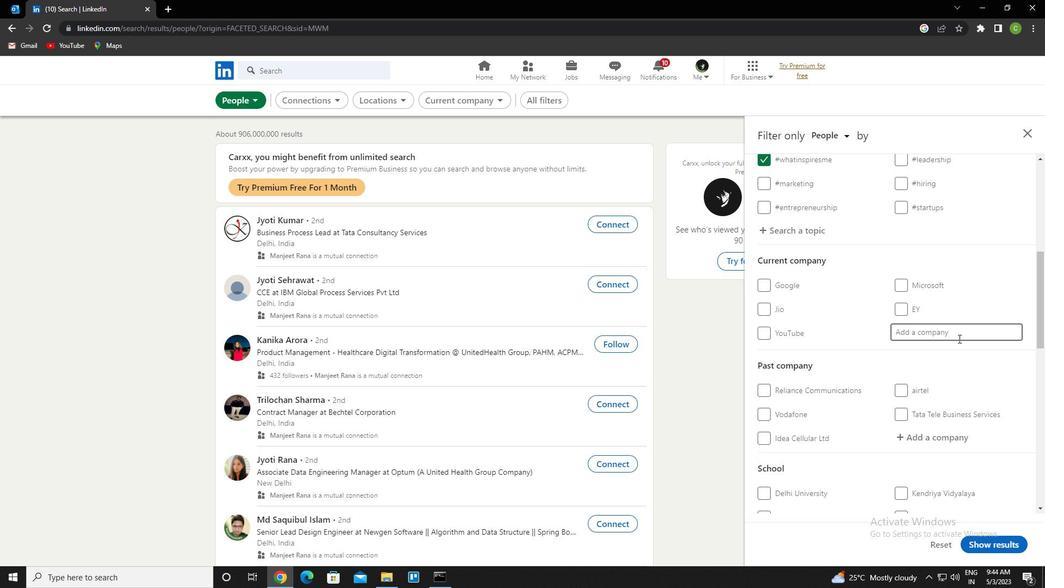 
Action: Key pressed <Key.caps_lock>v<Key.caps_lock>ardhman<Key.space>textile<Key.down><Key.enter>
Screenshot: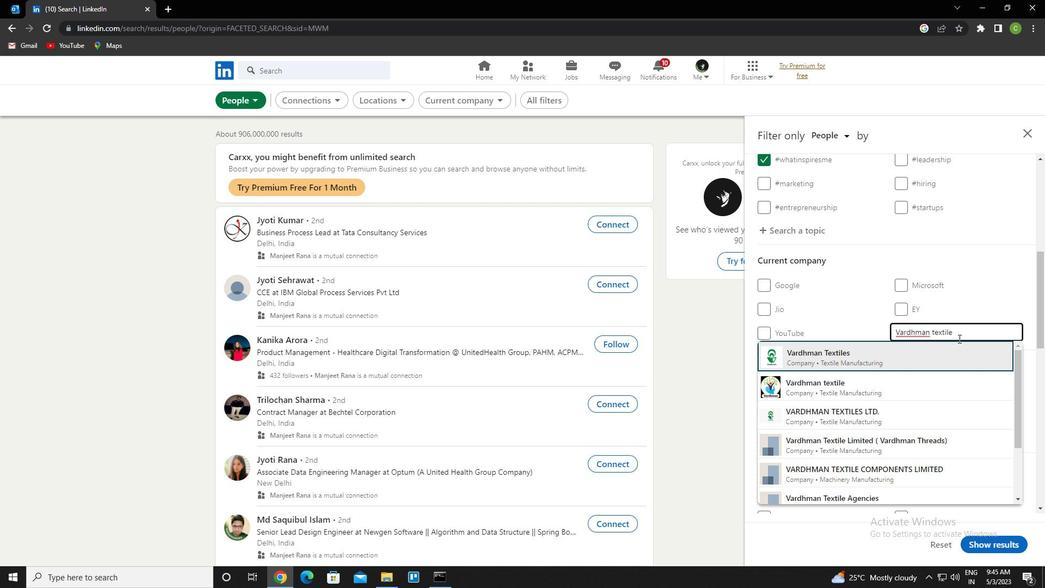 
Action: Mouse scrolled (959, 338) with delta (0, 0)
Screenshot: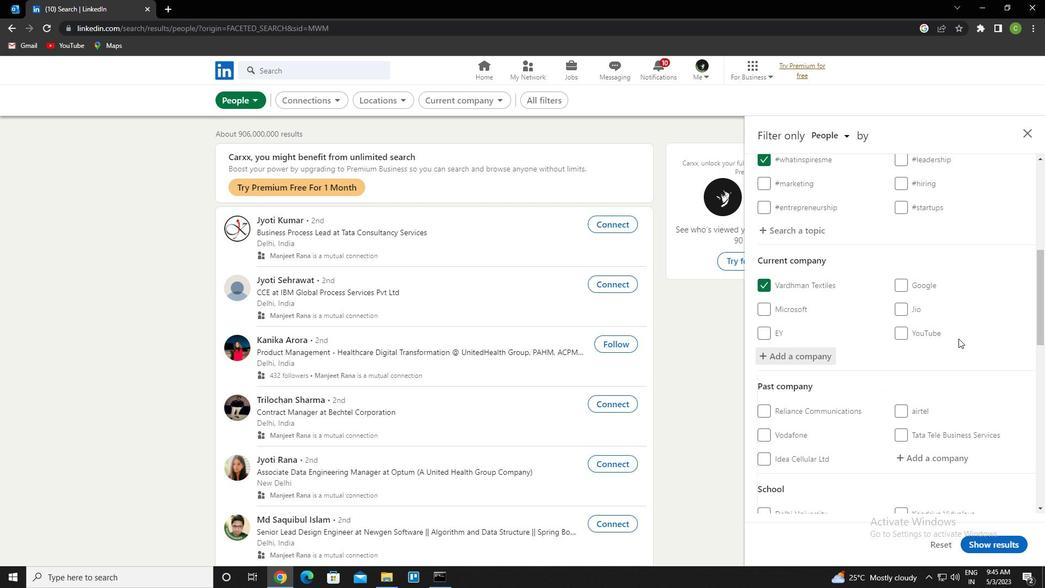 
Action: Mouse scrolled (959, 338) with delta (0, 0)
Screenshot: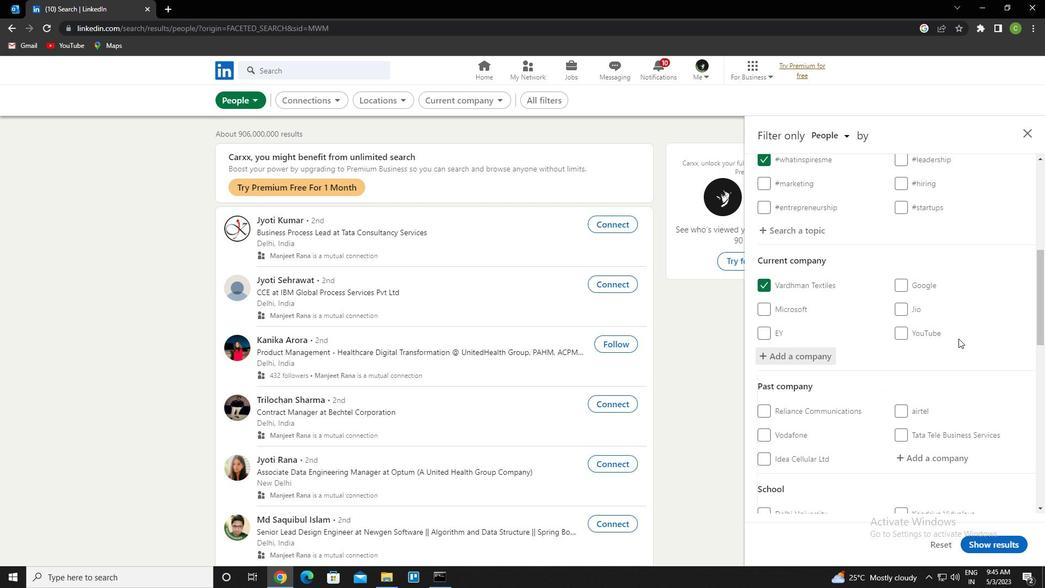 
Action: Mouse scrolled (959, 338) with delta (0, 0)
Screenshot: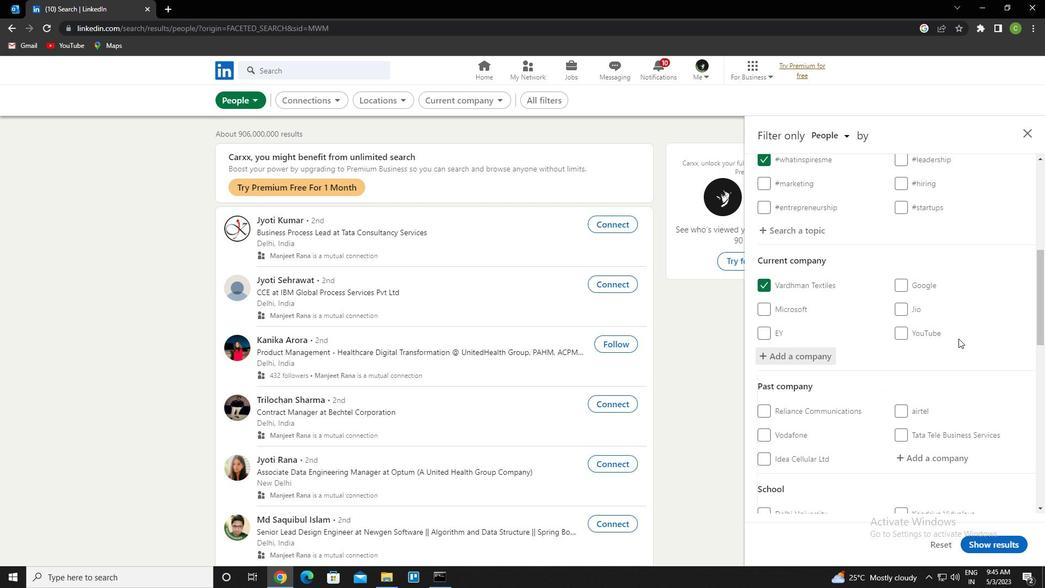 
Action: Mouse moved to (917, 410)
Screenshot: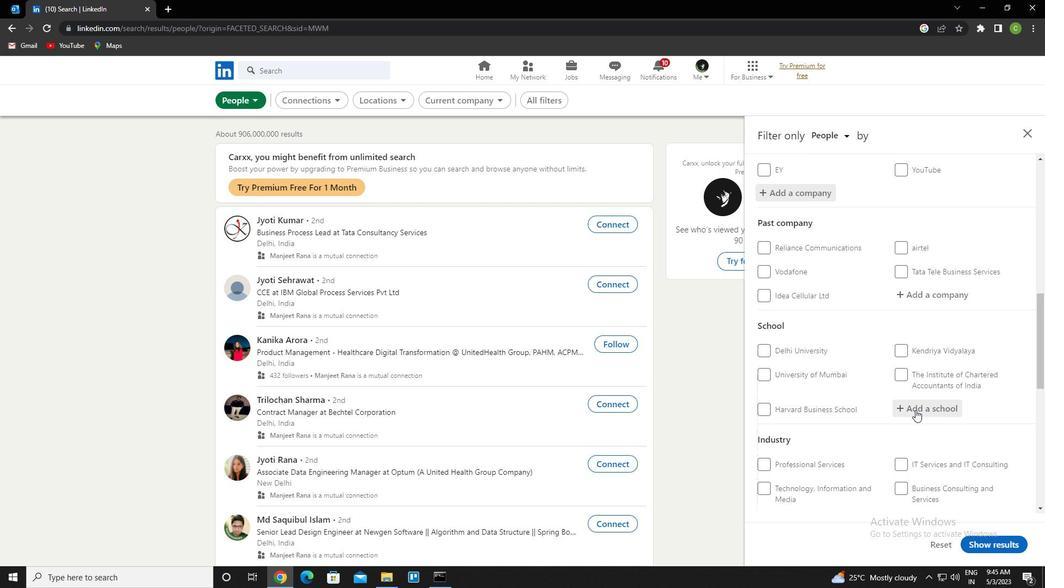 
Action: Mouse pressed left at (917, 410)
Screenshot: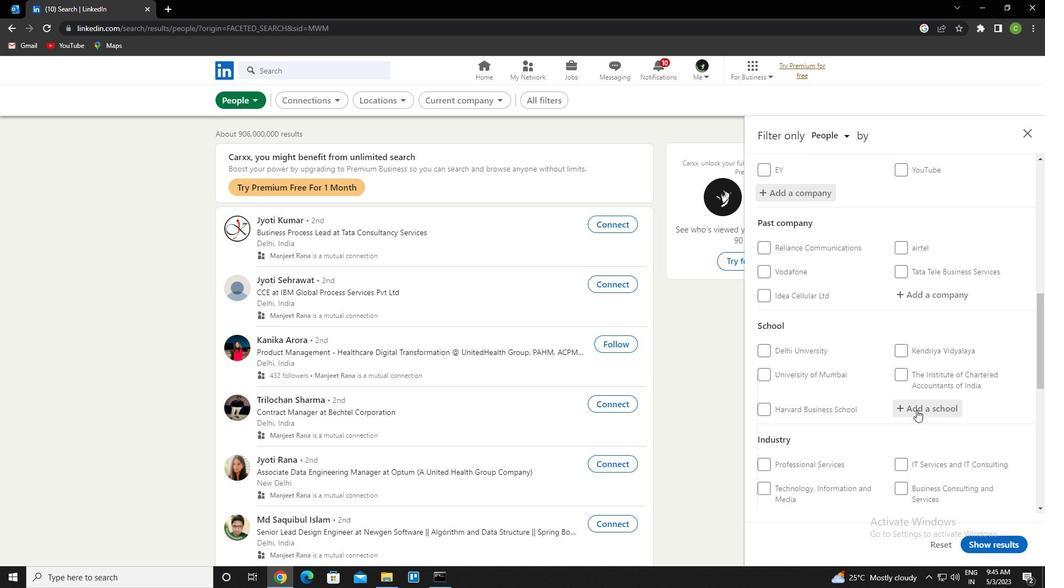 
Action: Key pressed <Key.caps_lock>lisaa<Key.down><Key.enter>
Screenshot: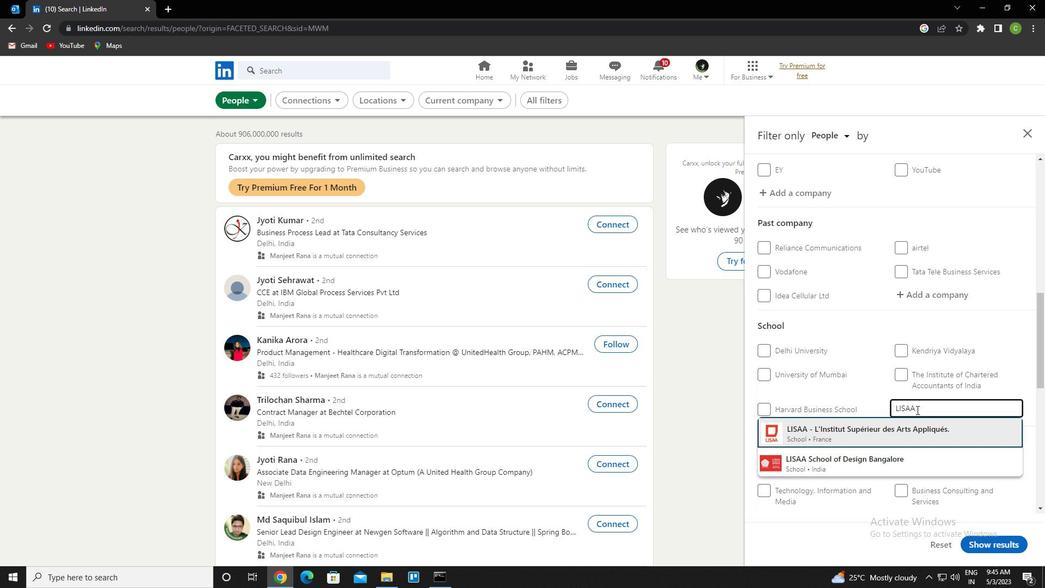 
Action: Mouse moved to (913, 411)
Screenshot: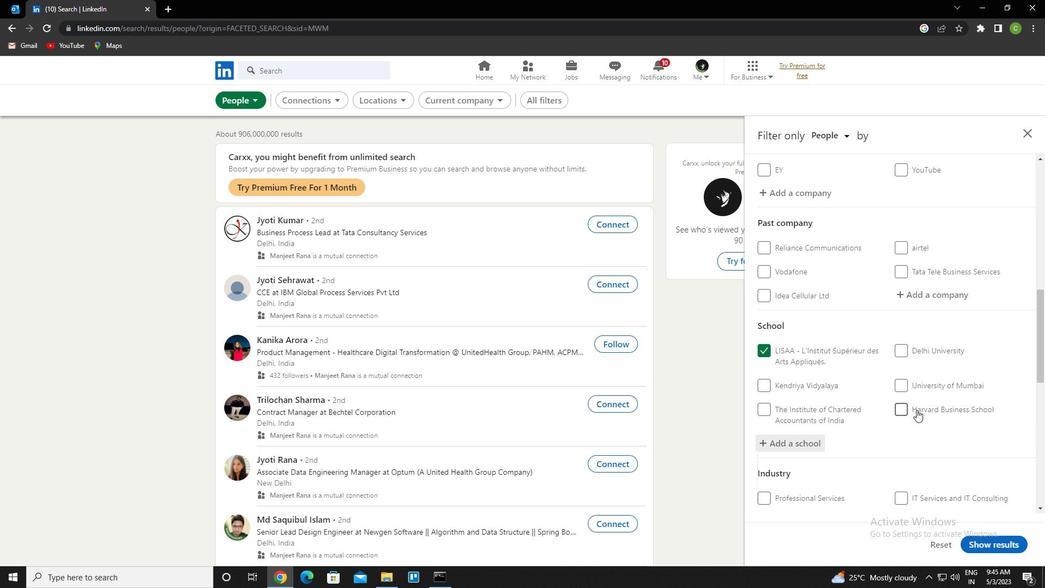 
Action: Mouse scrolled (913, 410) with delta (0, 0)
Screenshot: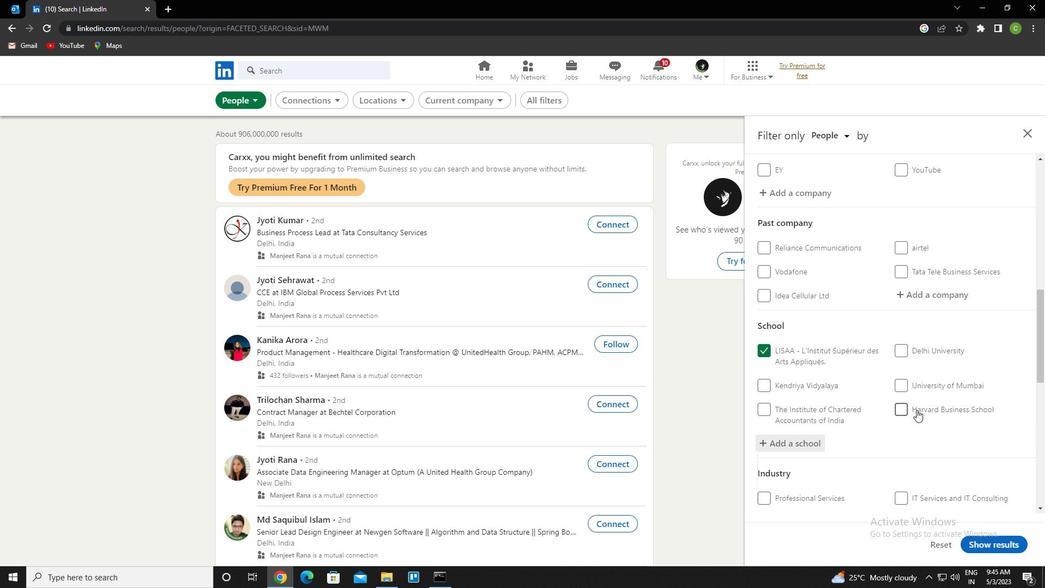 
Action: Mouse moved to (909, 413)
Screenshot: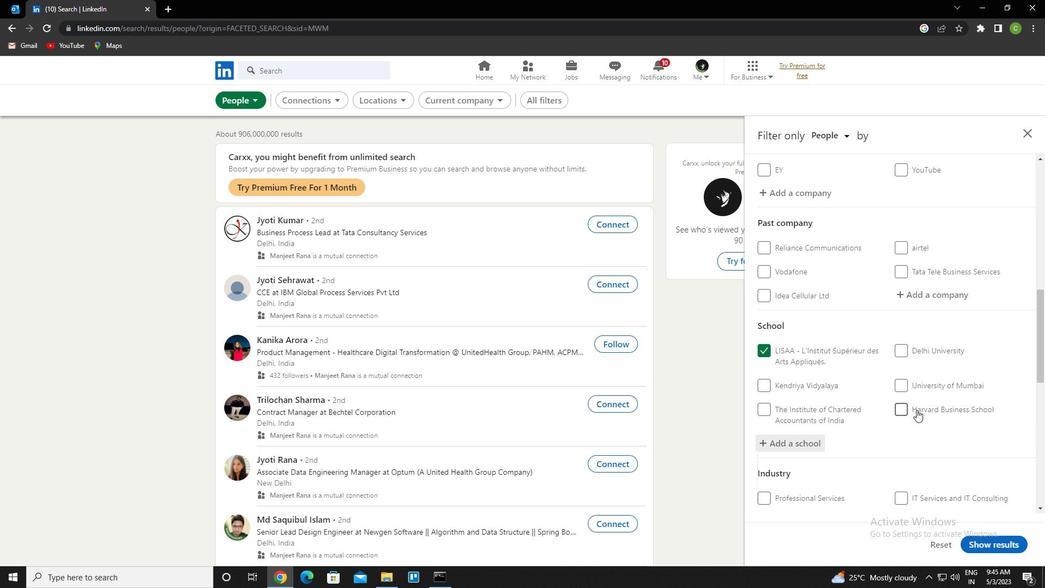 
Action: Mouse scrolled (909, 413) with delta (0, 0)
Screenshot: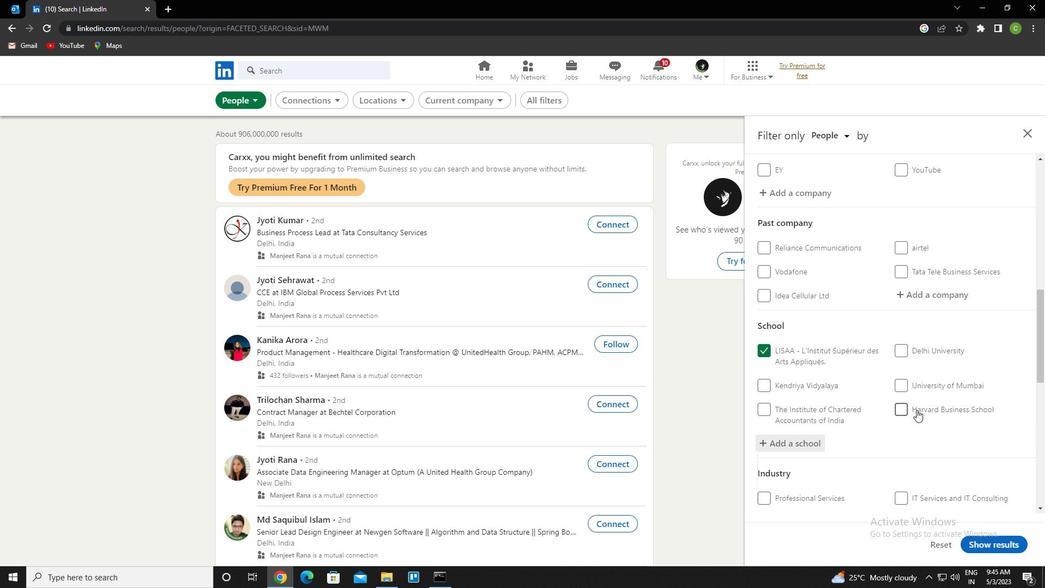 
Action: Mouse moved to (907, 415)
Screenshot: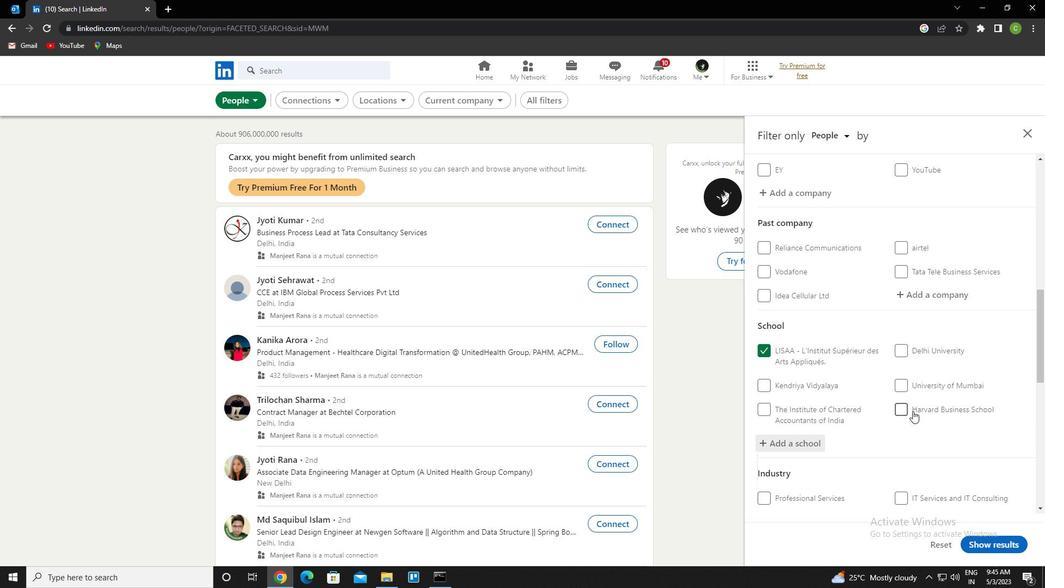 
Action: Mouse scrolled (907, 415) with delta (0, 0)
Screenshot: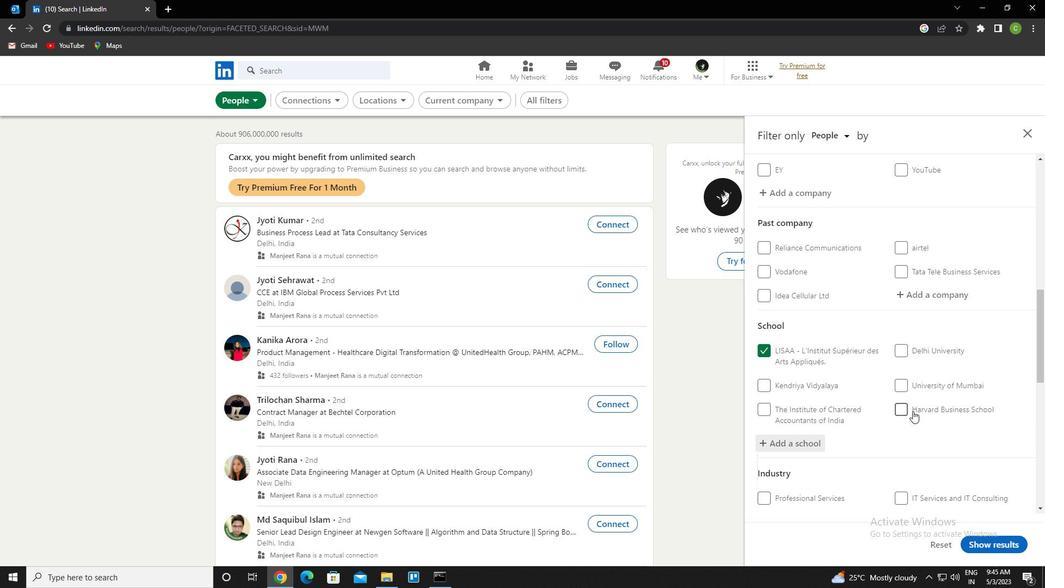 
Action: Mouse moved to (906, 416)
Screenshot: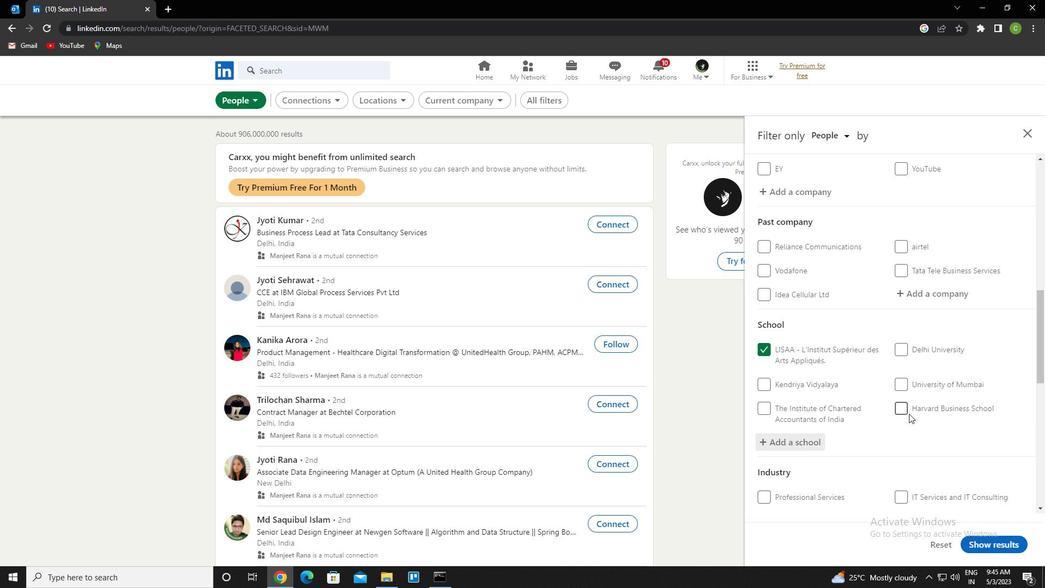 
Action: Mouse scrolled (906, 415) with delta (0, 0)
Screenshot: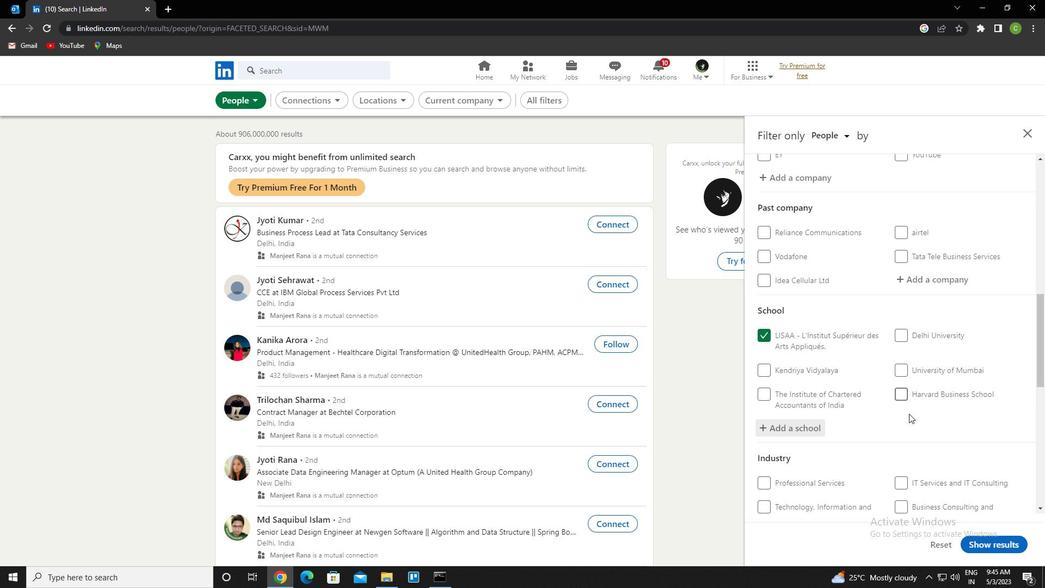 
Action: Mouse scrolled (906, 415) with delta (0, 0)
Screenshot: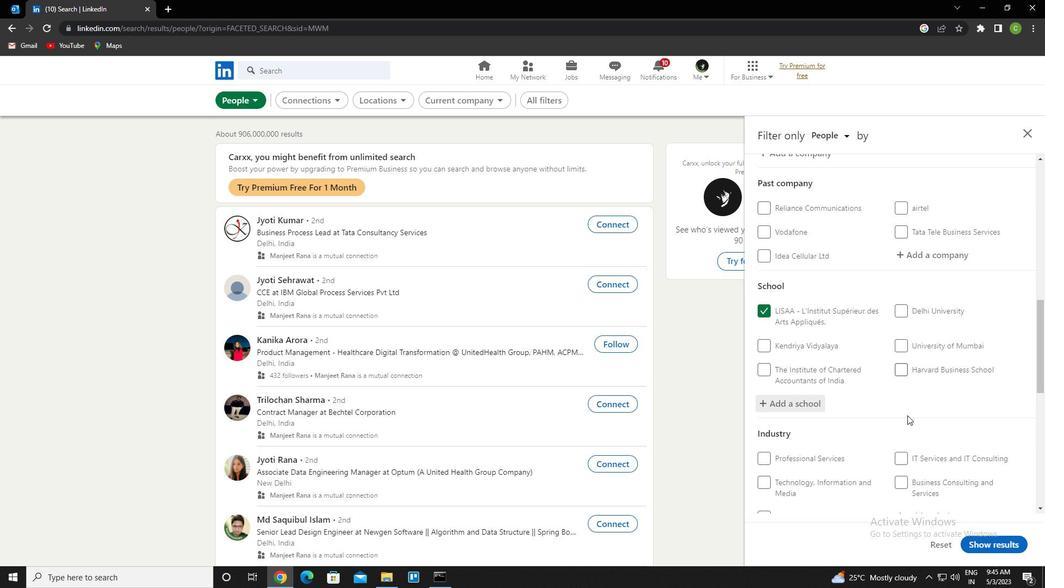 
Action: Mouse scrolled (906, 415) with delta (0, 0)
Screenshot: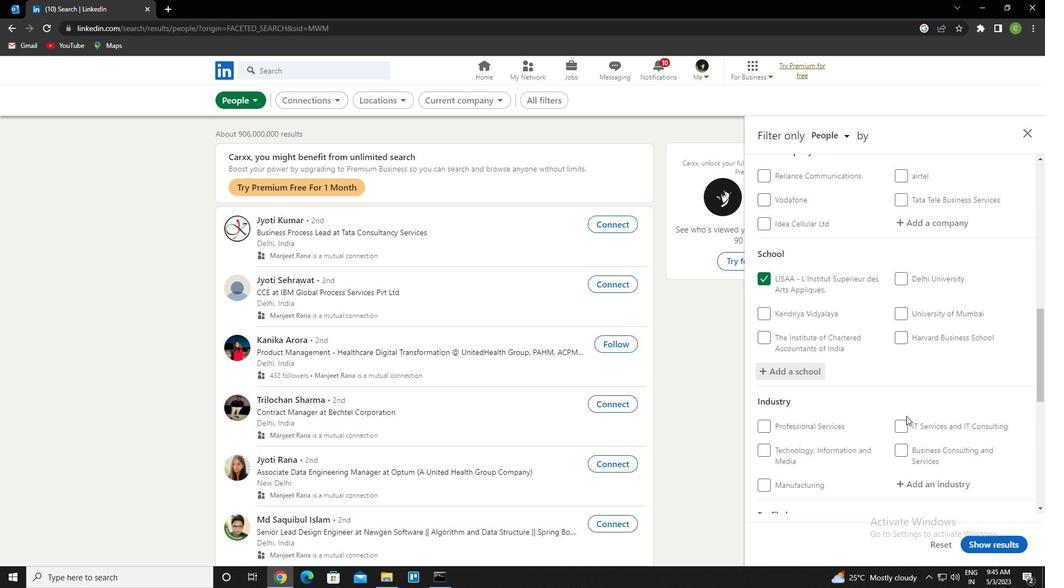 
Action: Mouse moved to (931, 233)
Screenshot: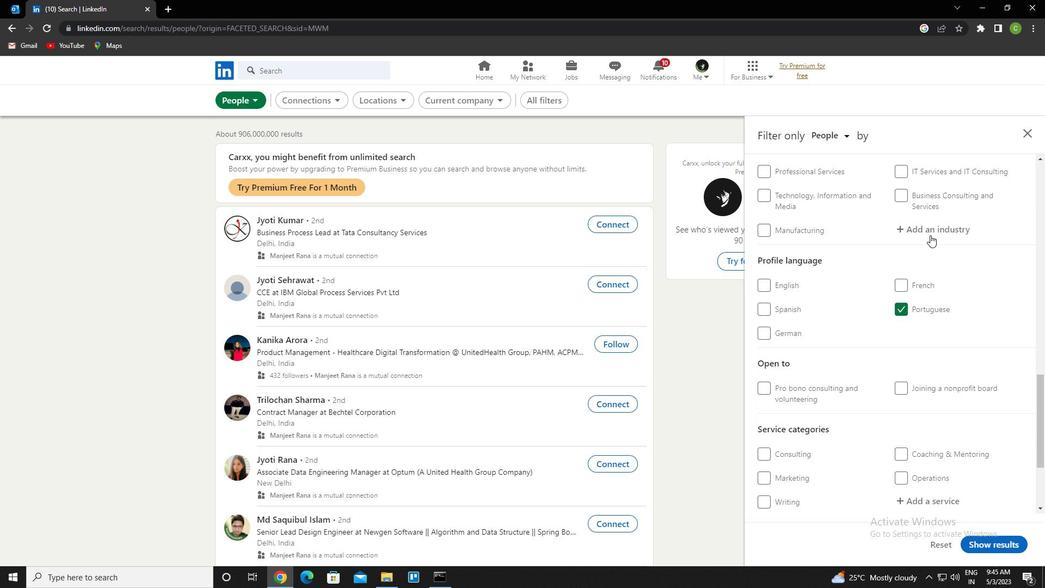 
Action: Mouse pressed left at (931, 233)
Screenshot: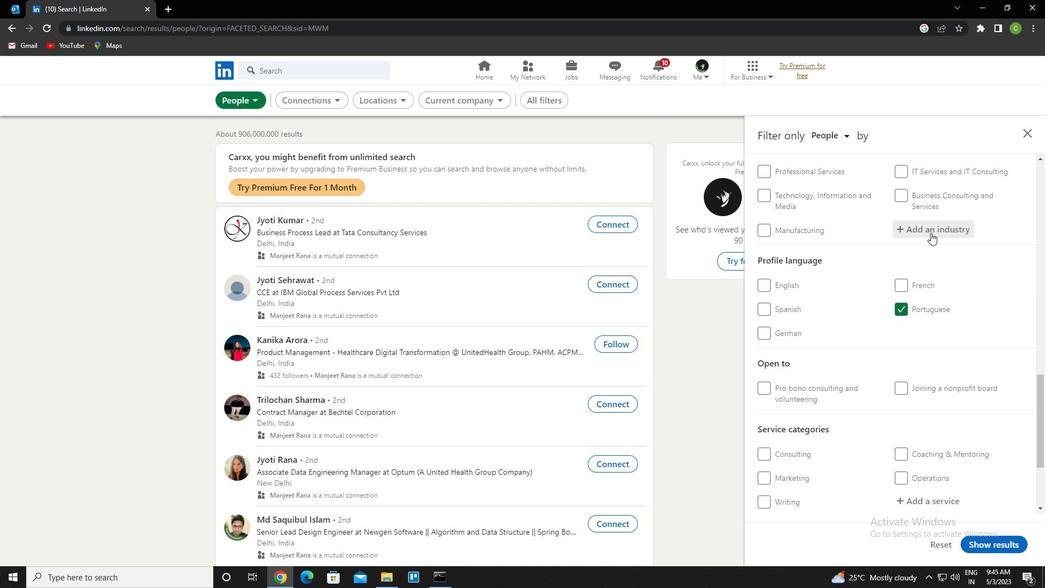 
Action: Key pressed <Key.caps_lock><Key.caps_lock>t<Key.caps_lock>echnology,<Key.space>information<Key.down><Key.enter>
Screenshot: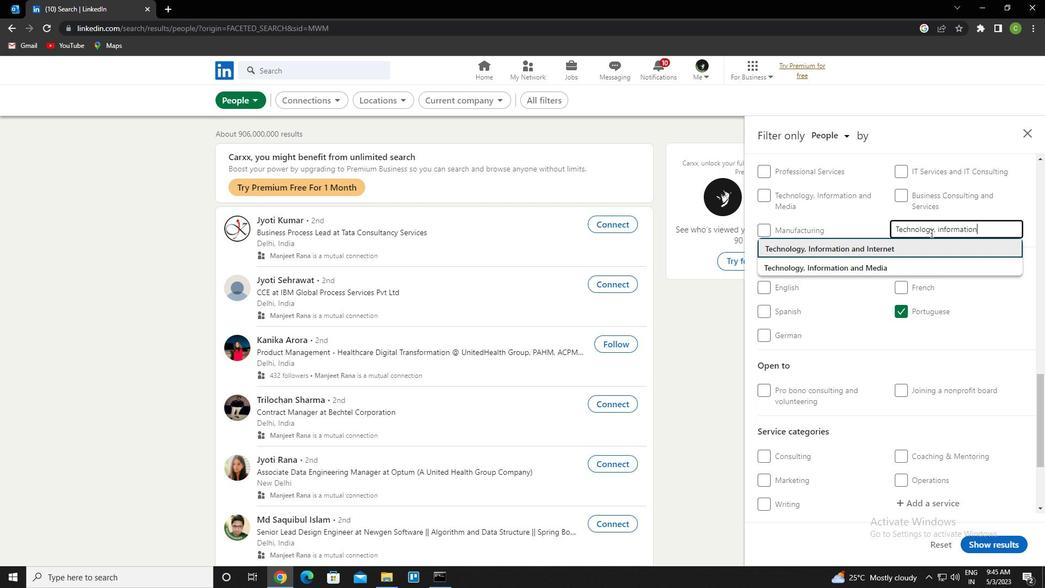
Action: Mouse scrolled (931, 232) with delta (0, 0)
Screenshot: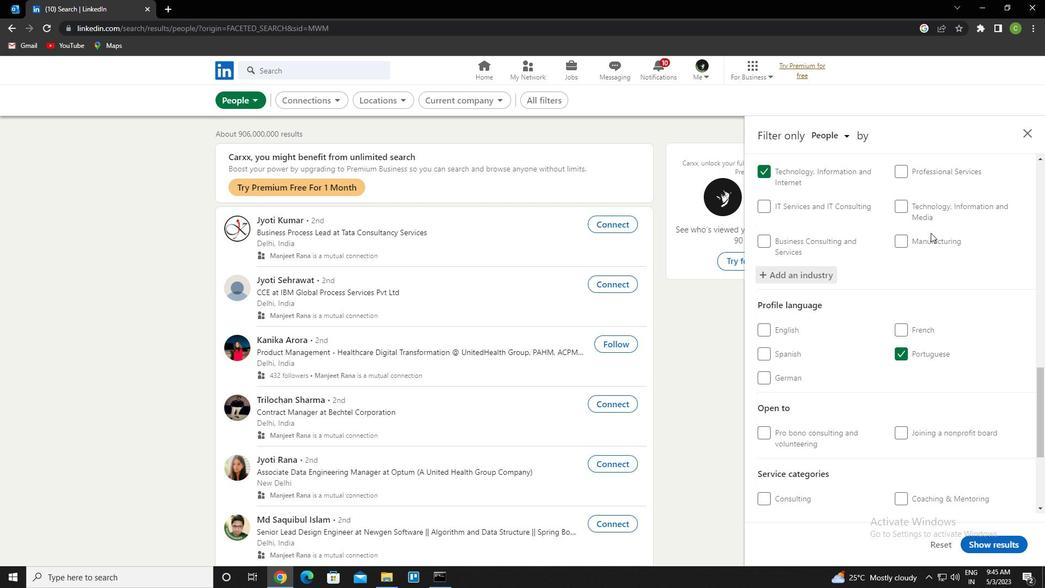 
Action: Mouse scrolled (931, 232) with delta (0, 0)
Screenshot: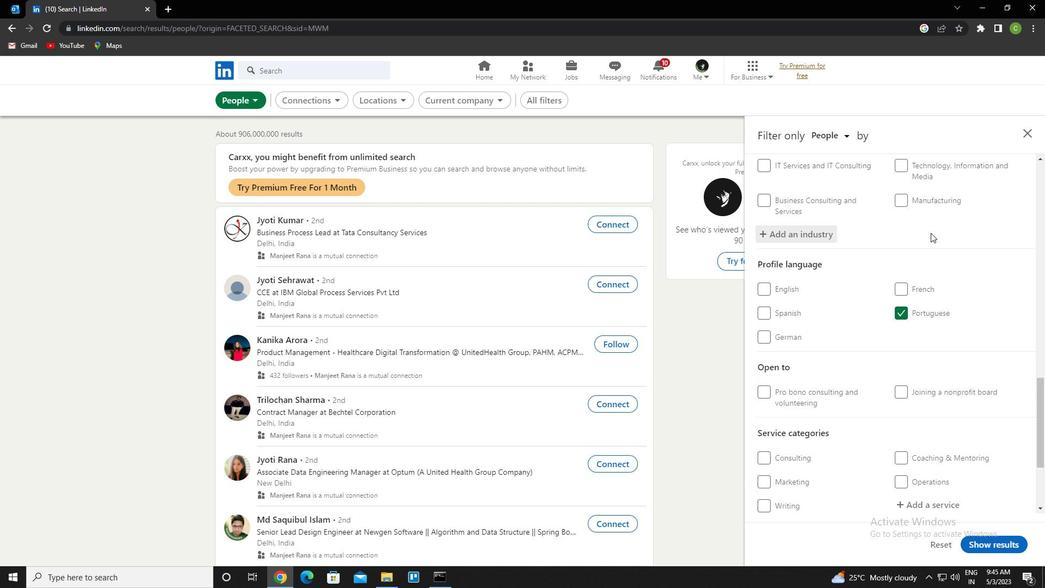 
Action: Mouse moved to (892, 310)
Screenshot: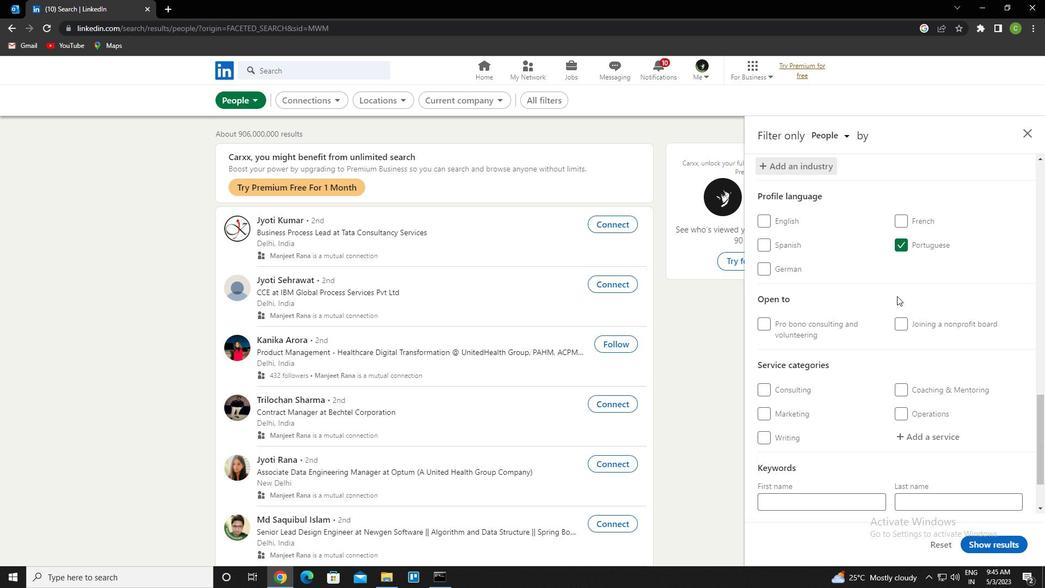 
Action: Mouse scrolled (892, 309) with delta (0, 0)
Screenshot: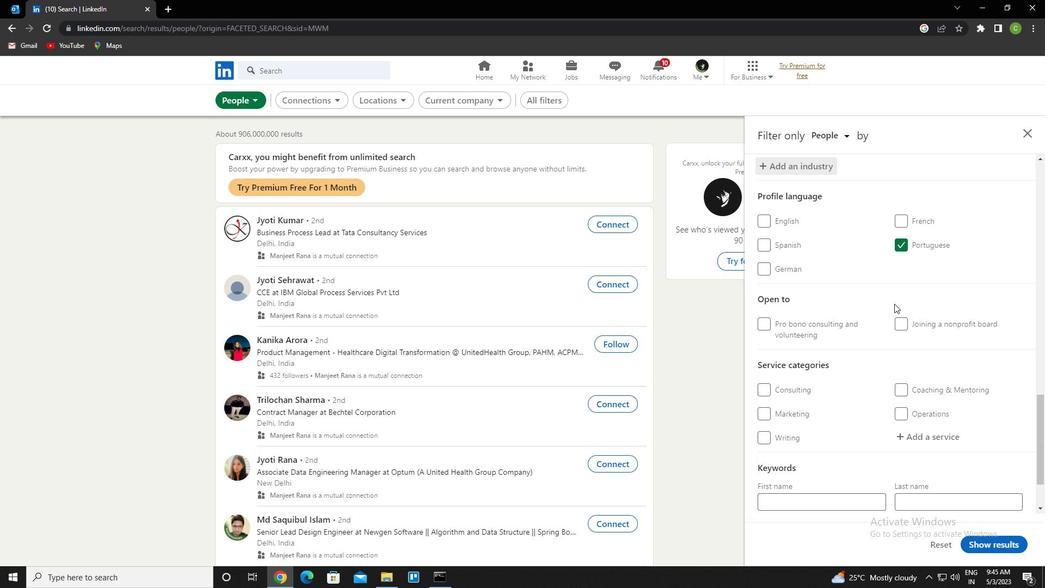 
Action: Mouse moved to (892, 313)
Screenshot: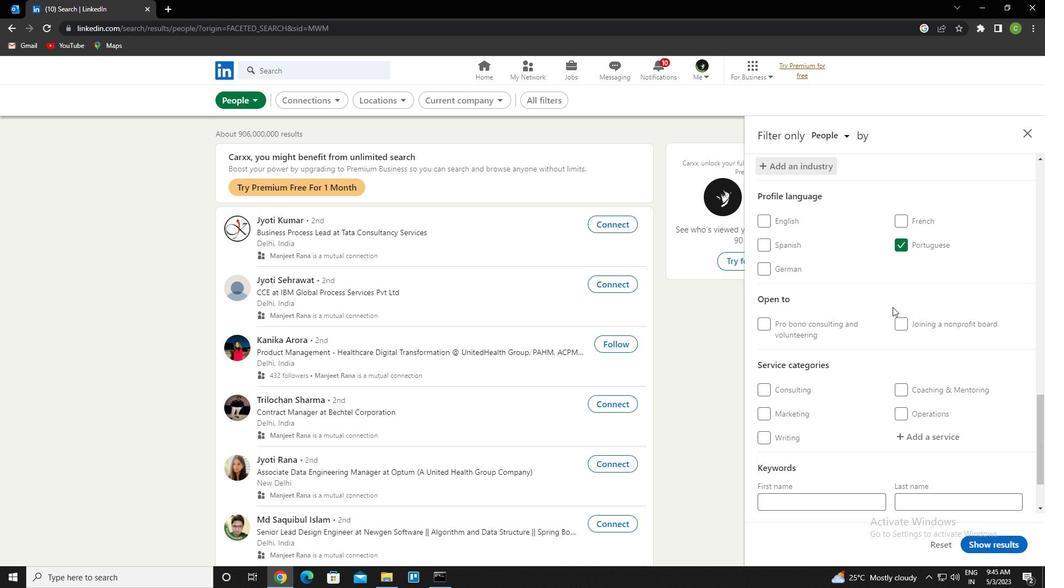 
Action: Mouse scrolled (892, 312) with delta (0, 0)
Screenshot: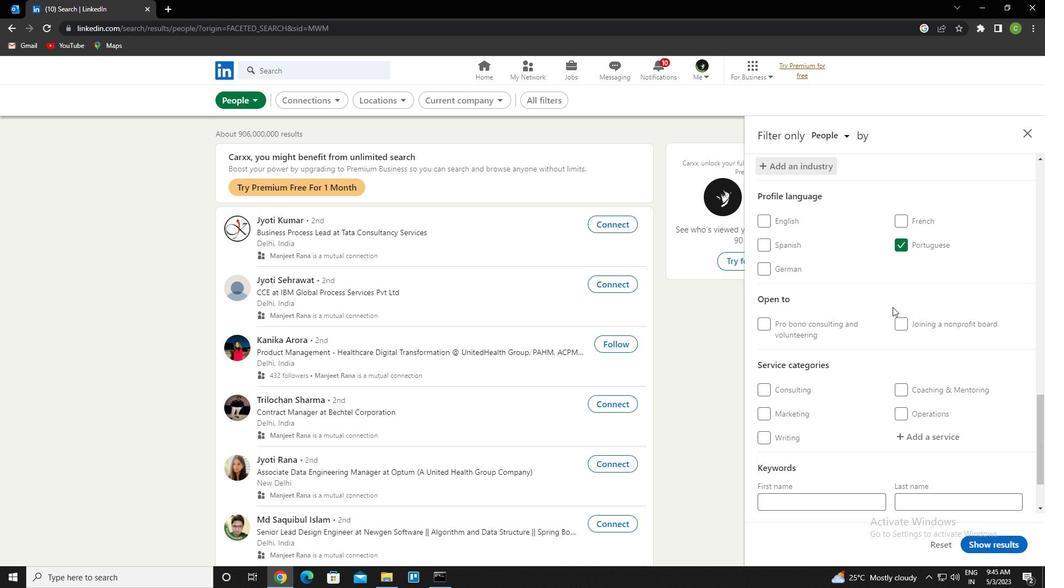 
Action: Mouse moved to (892, 314)
Screenshot: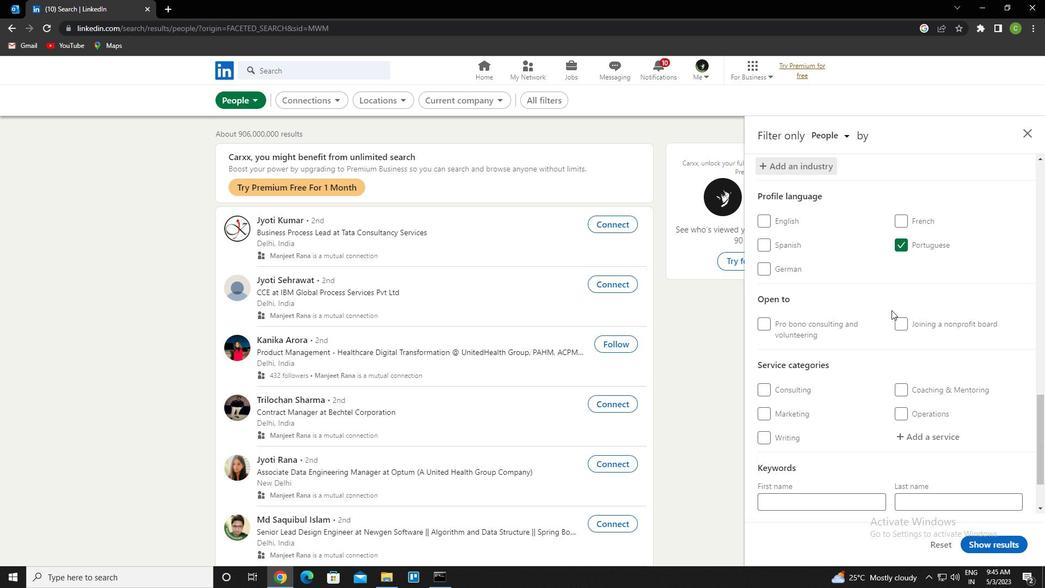 
Action: Mouse scrolled (892, 313) with delta (0, 0)
Screenshot: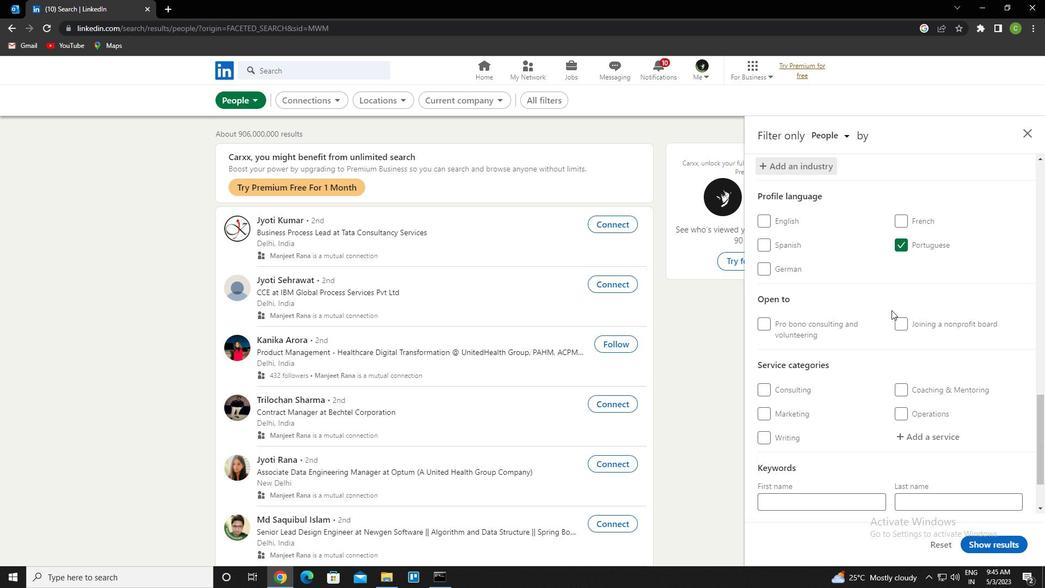 
Action: Mouse moved to (892, 314)
Screenshot: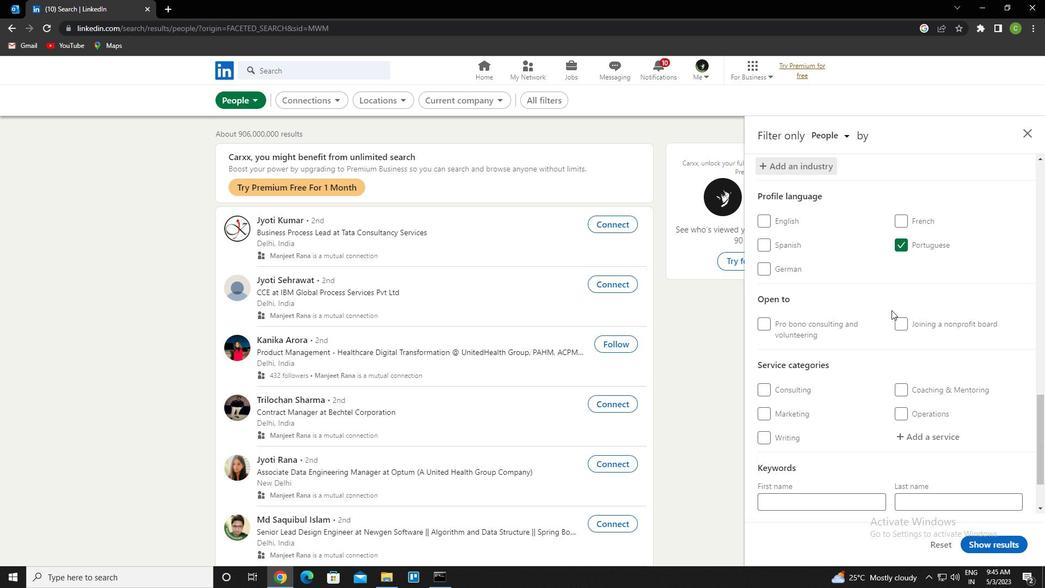 
Action: Mouse scrolled (892, 314) with delta (0, 0)
Screenshot: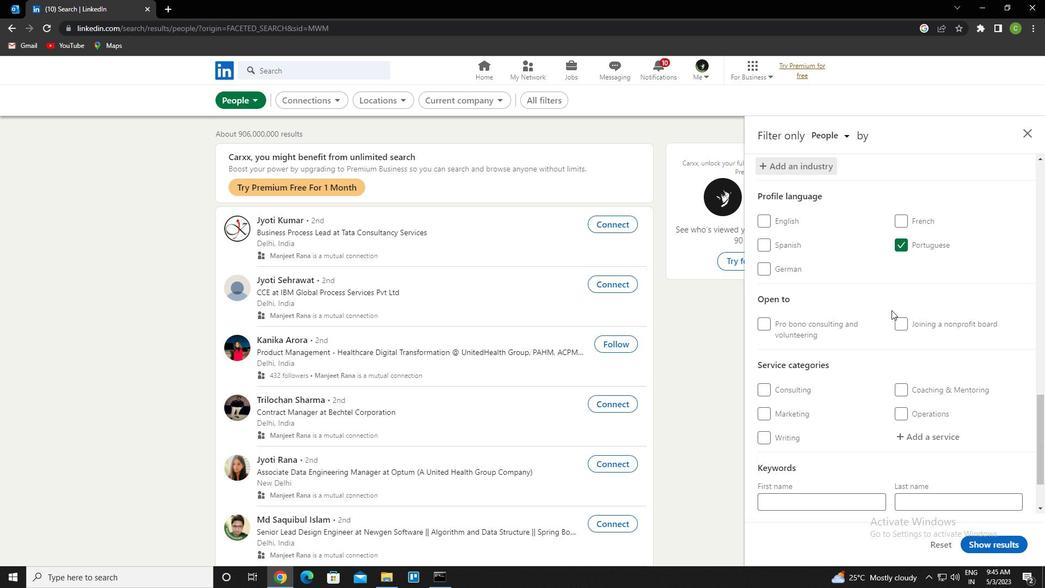 
Action: Mouse moved to (888, 319)
Screenshot: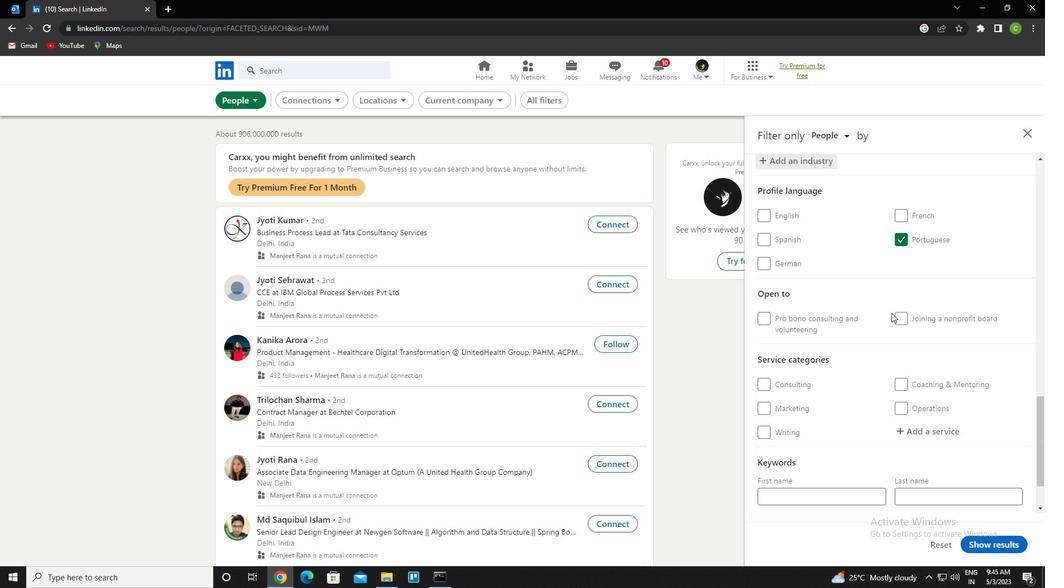 
Action: Mouse scrolled (888, 319) with delta (0, 0)
Screenshot: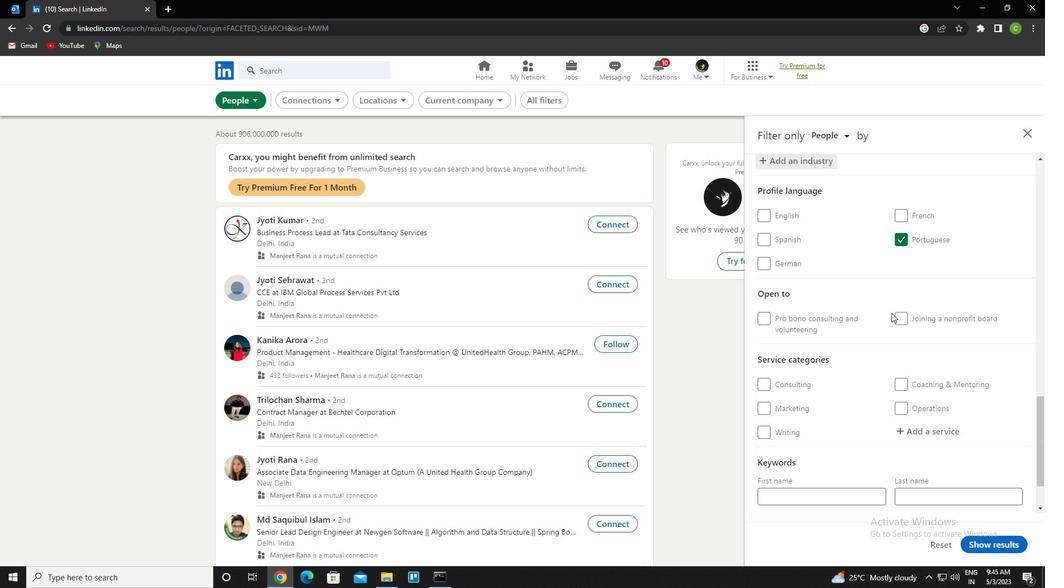 
Action: Mouse moved to (911, 361)
Screenshot: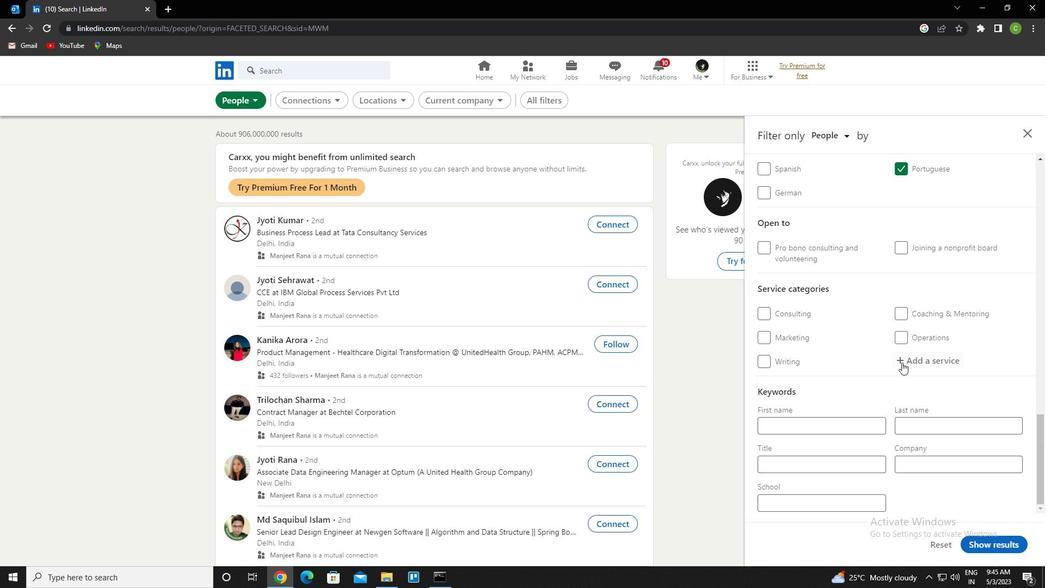 
Action: Mouse pressed left at (911, 361)
Screenshot: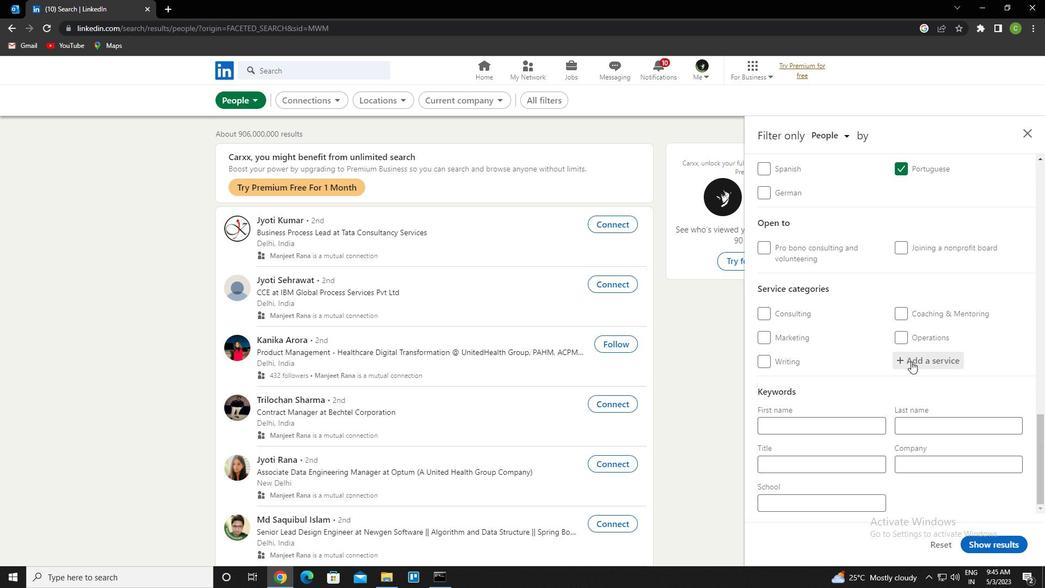 
Action: Key pressed <Key.caps_lock>i<Key.caps_lock>nformation<Key.space>management<Key.down><Key.enter>
Screenshot: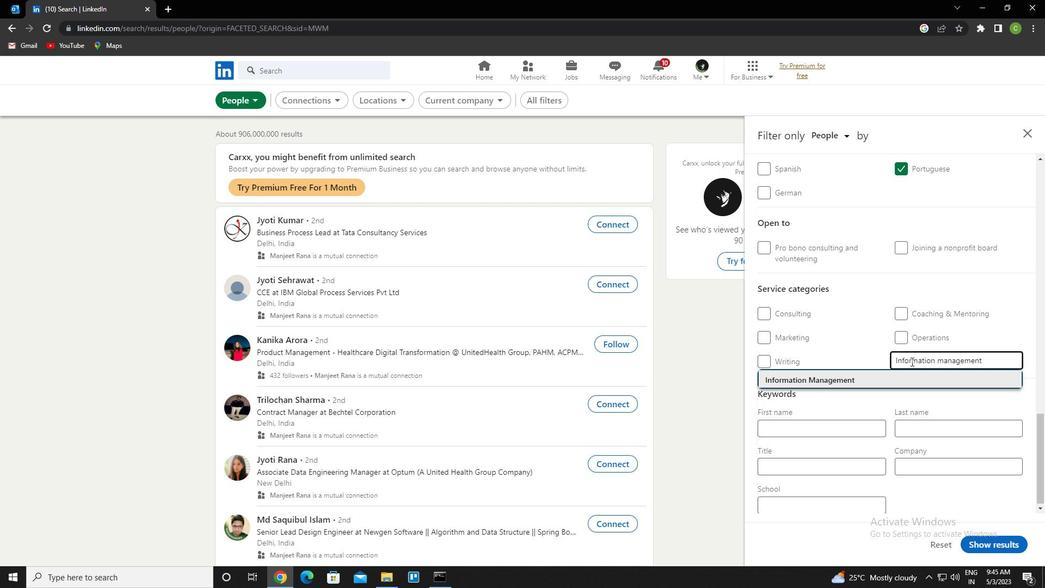 
Action: Mouse moved to (923, 334)
Screenshot: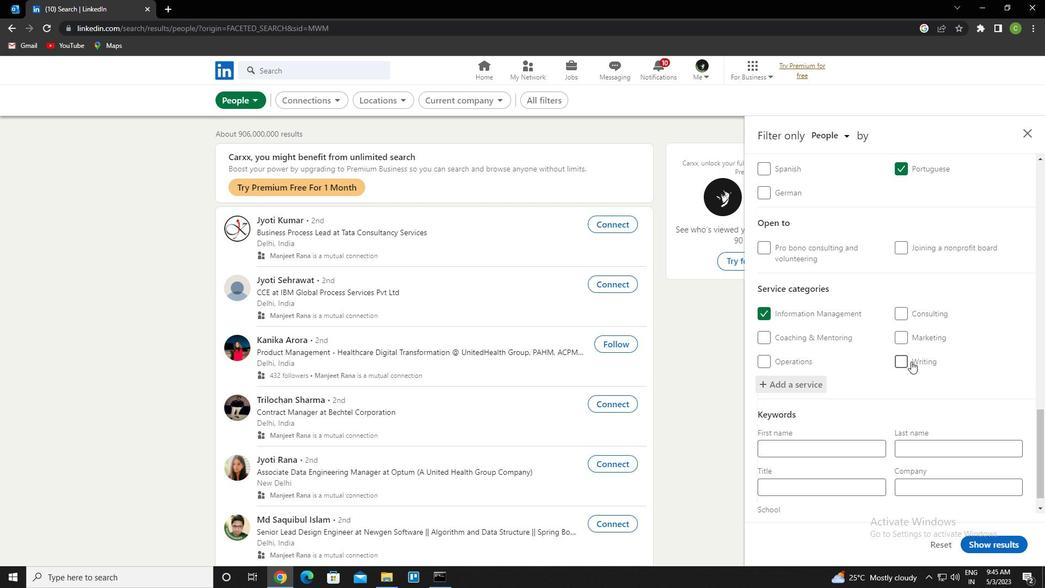 
Action: Mouse scrolled (923, 333) with delta (0, 0)
Screenshot: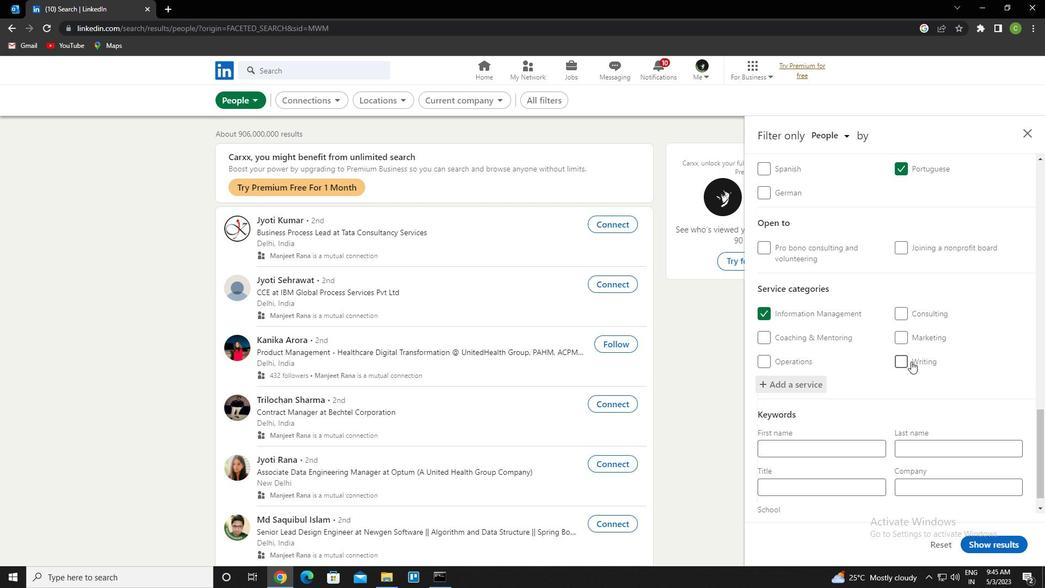 
Action: Mouse scrolled (923, 333) with delta (0, 0)
Screenshot: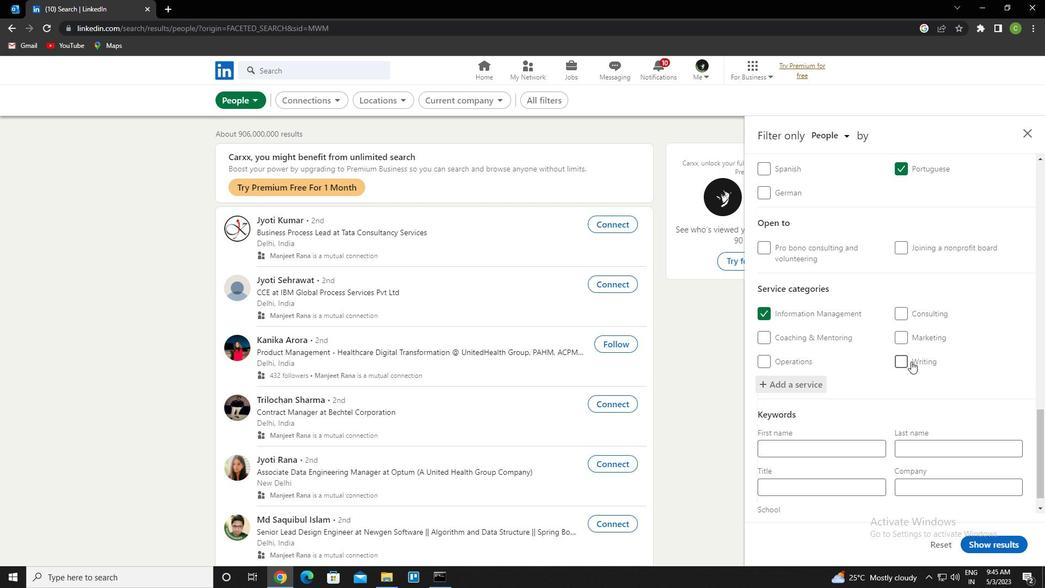
Action: Mouse scrolled (923, 333) with delta (0, 0)
Screenshot: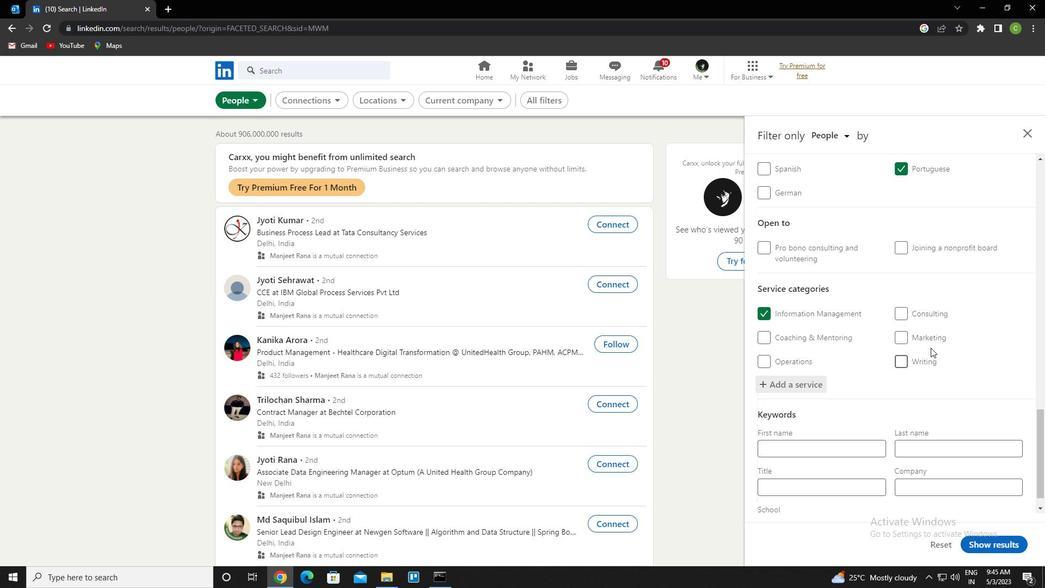
Action: Mouse moved to (923, 334)
Screenshot: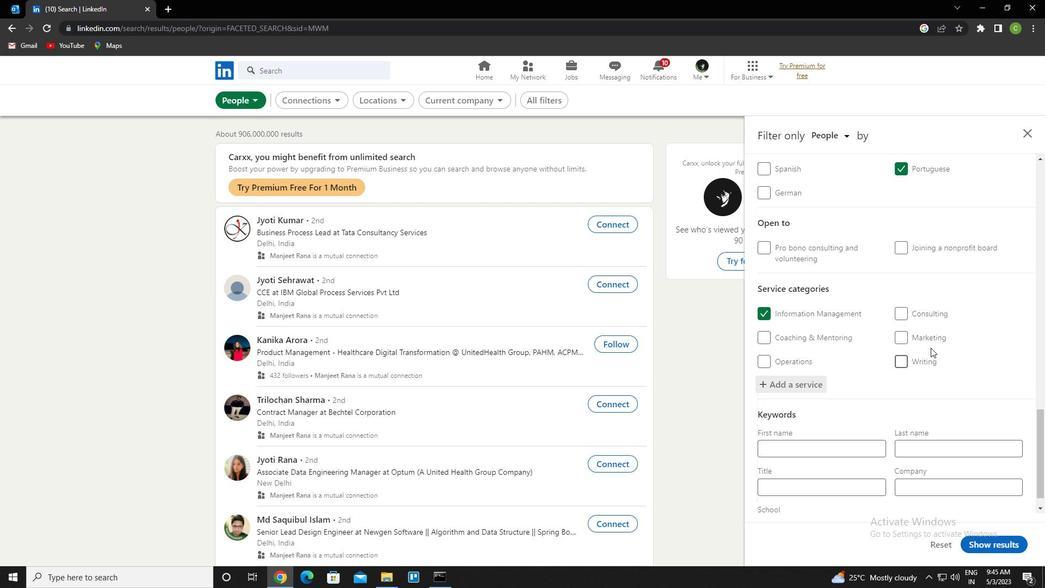
Action: Mouse scrolled (923, 333) with delta (0, 0)
Screenshot: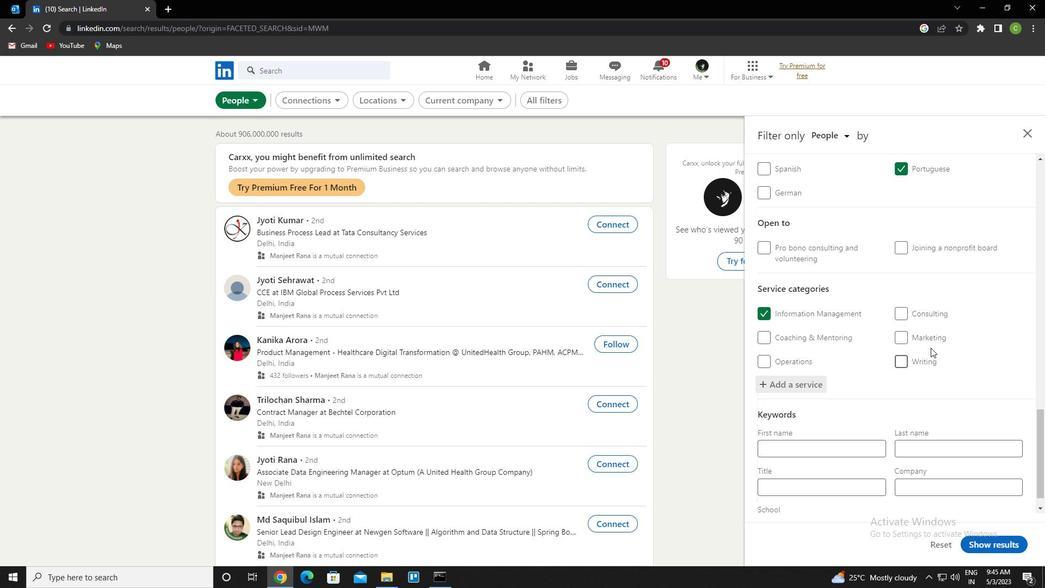 
Action: Mouse scrolled (923, 333) with delta (0, 0)
Screenshot: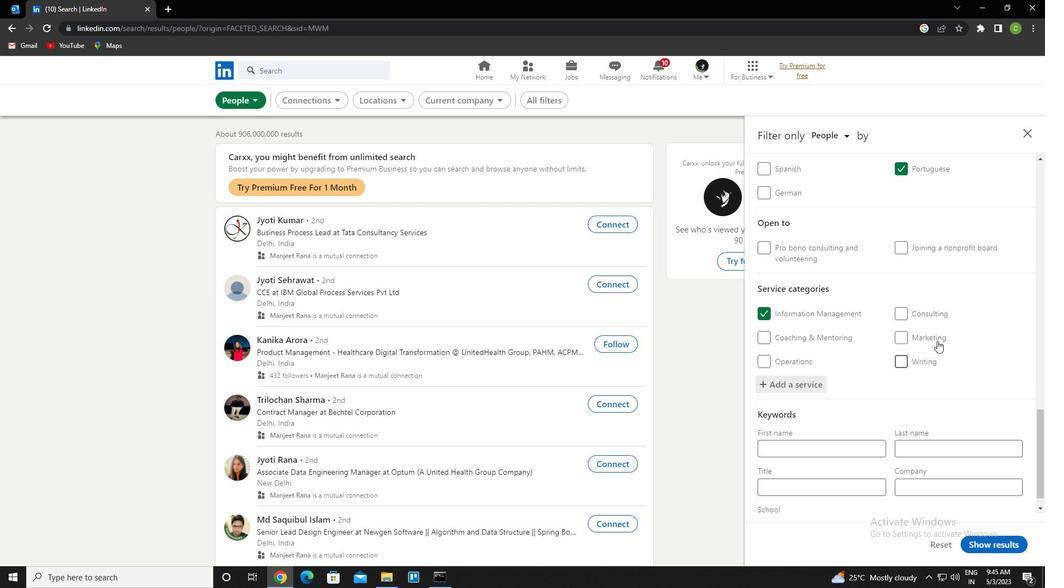 
Action: Mouse scrolled (923, 333) with delta (0, 0)
Screenshot: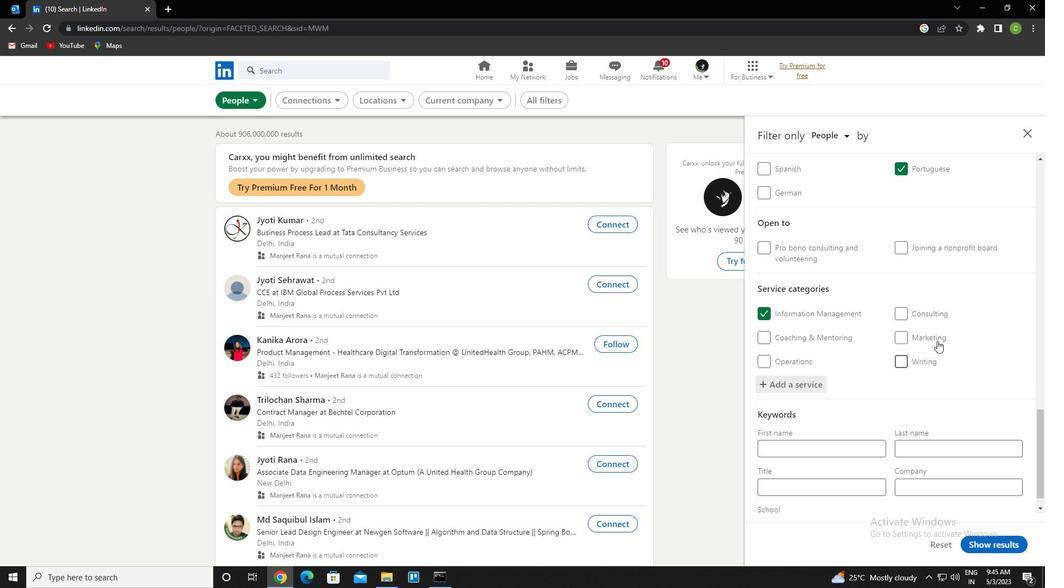 
Action: Mouse scrolled (923, 333) with delta (0, 0)
Screenshot: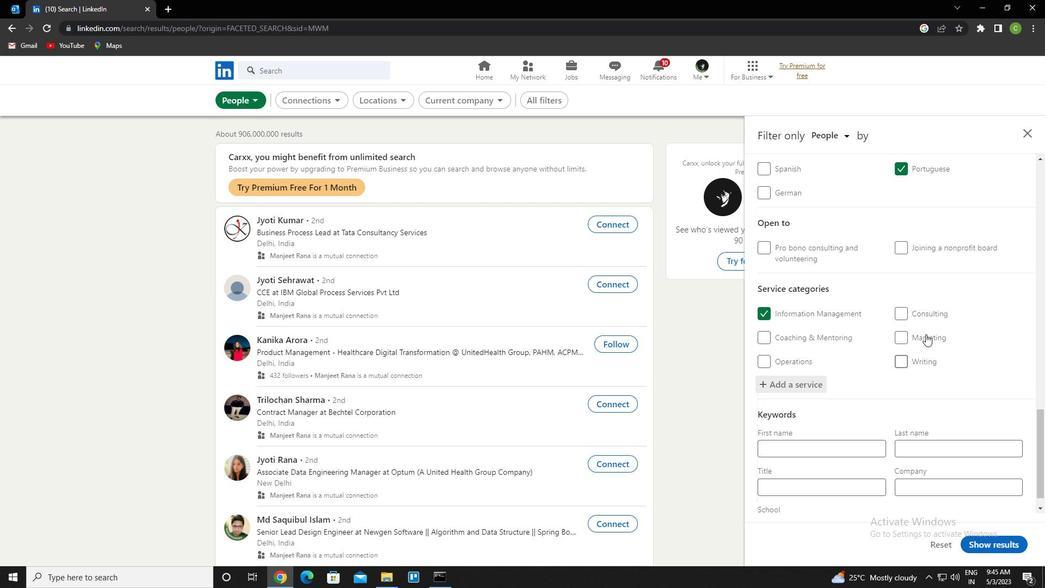 
Action: Mouse scrolled (923, 333) with delta (0, 0)
Screenshot: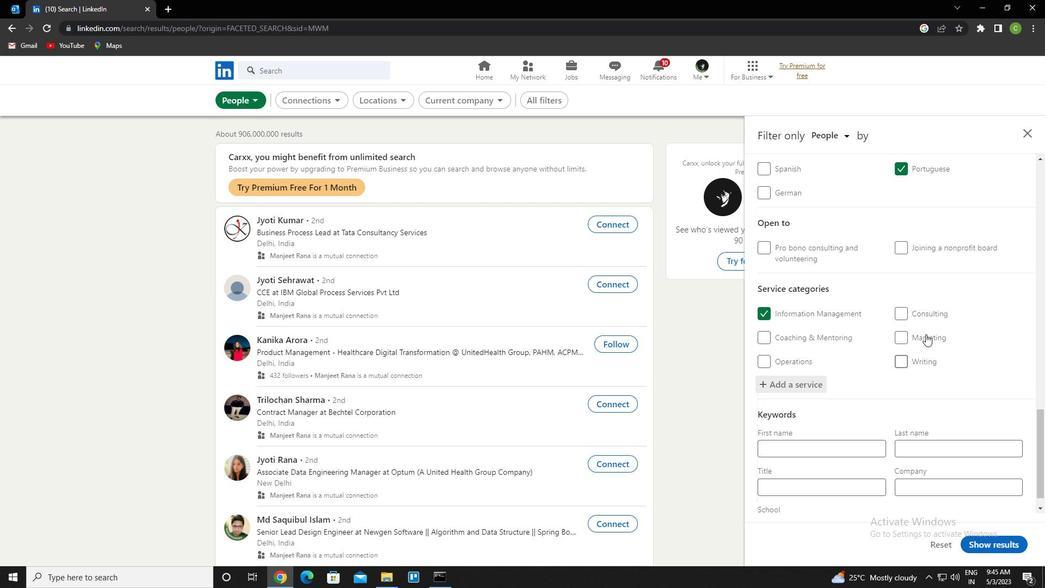
Action: Mouse scrolled (923, 333) with delta (0, 0)
Screenshot: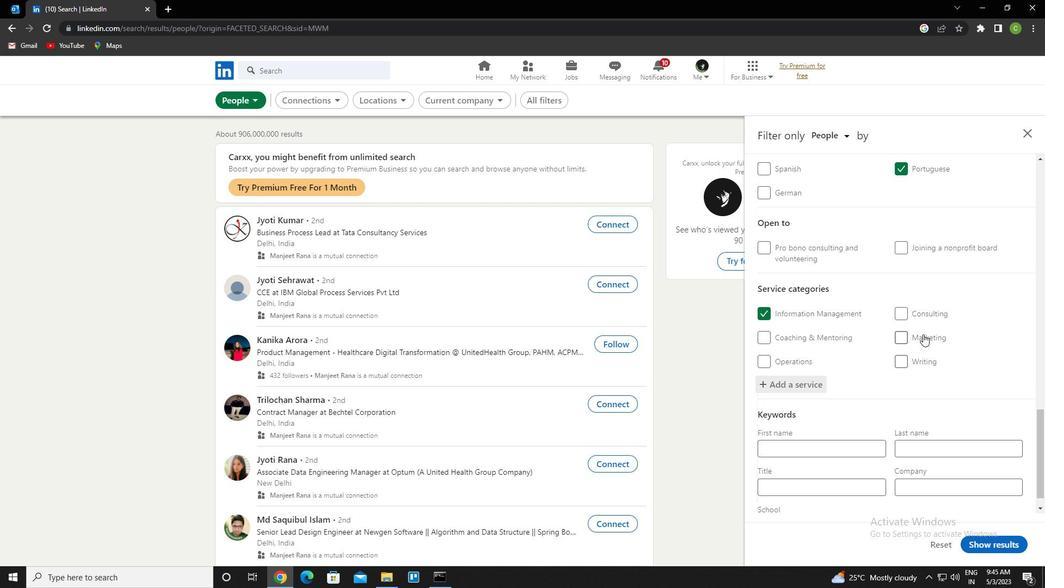 
Action: Mouse moved to (842, 468)
Screenshot: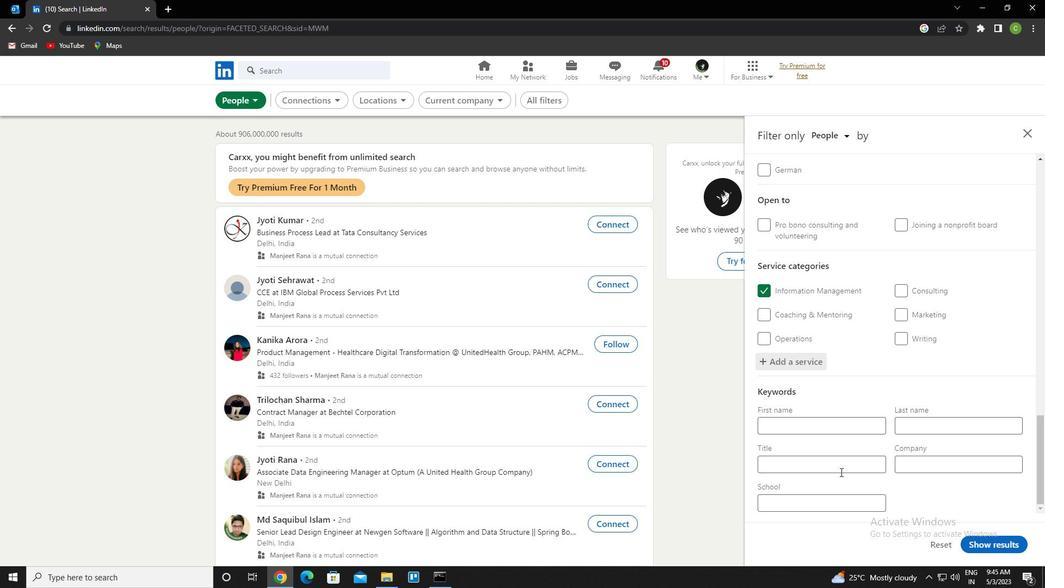 
Action: Mouse pressed left at (842, 468)
Screenshot: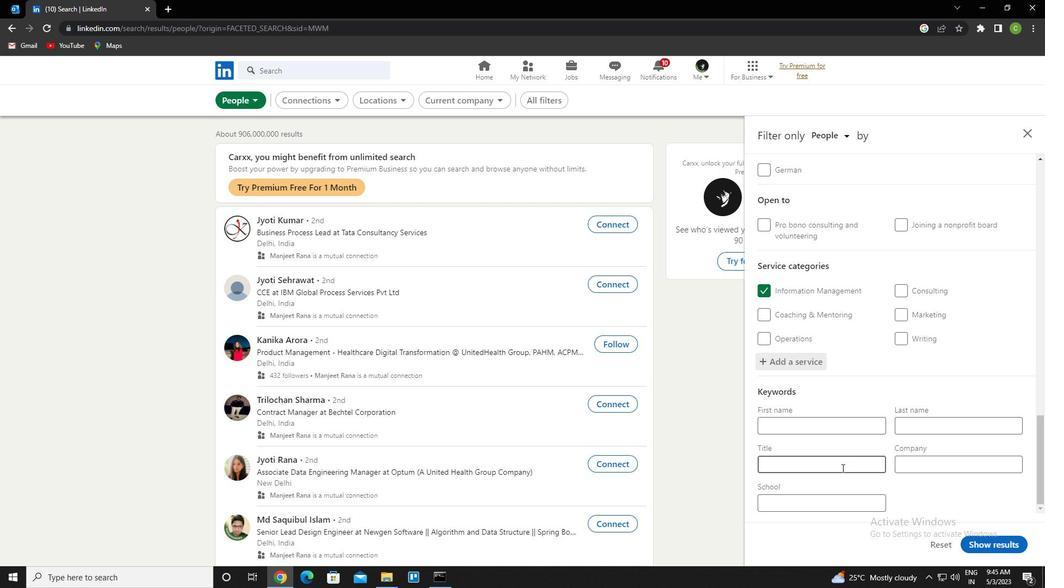 
Action: Key pressed <Key.caps_lock>o<Key.caps_lock>utside<Key.space><Key.caps_lock>s<Key.caps_lock>ales<Key.space><Key.caps_lock>m<Key.caps_lock>anager
Screenshot: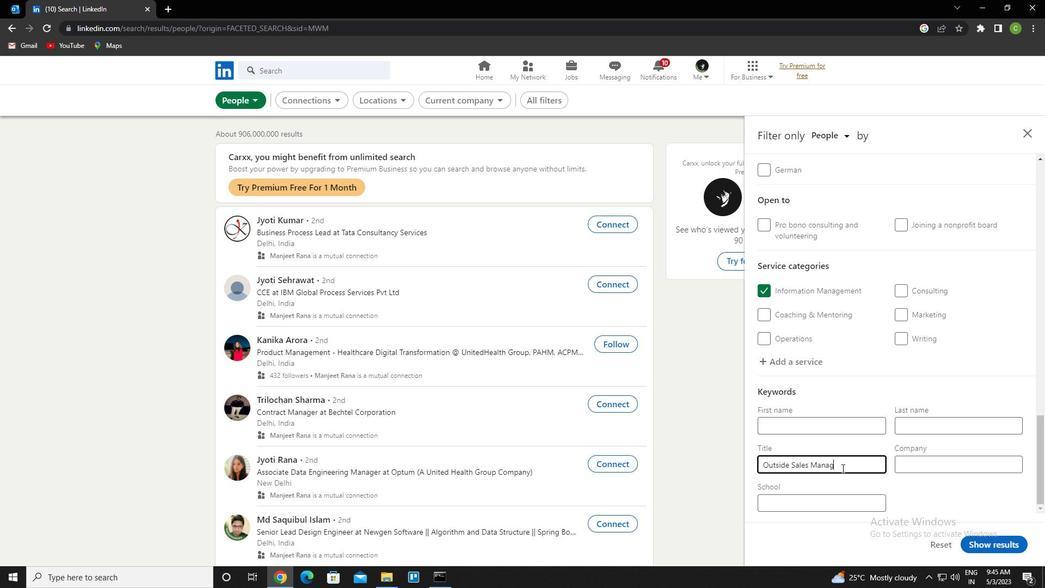 
Action: Mouse moved to (976, 545)
Screenshot: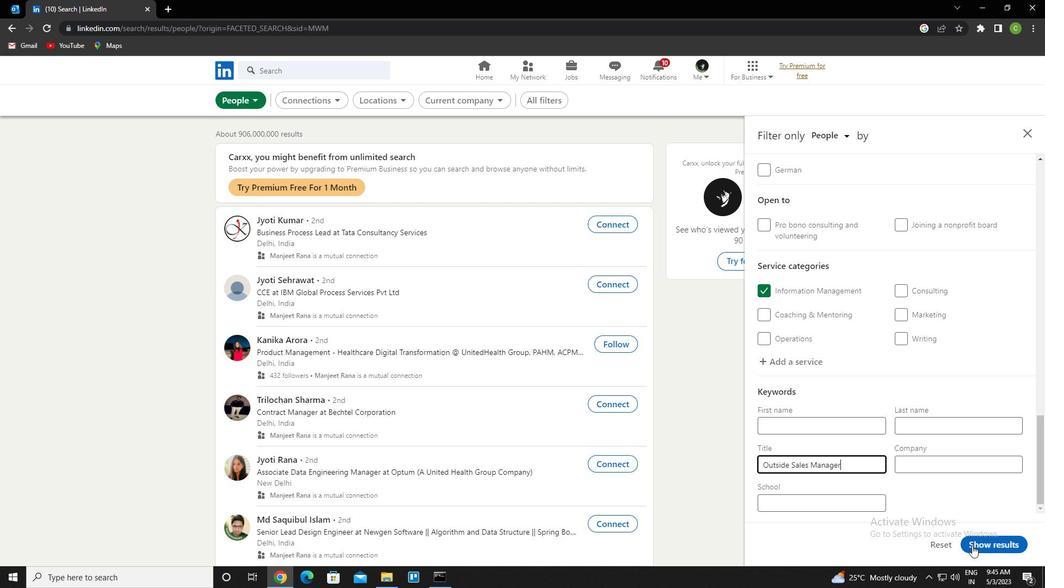 
Action: Mouse pressed left at (976, 545)
Screenshot: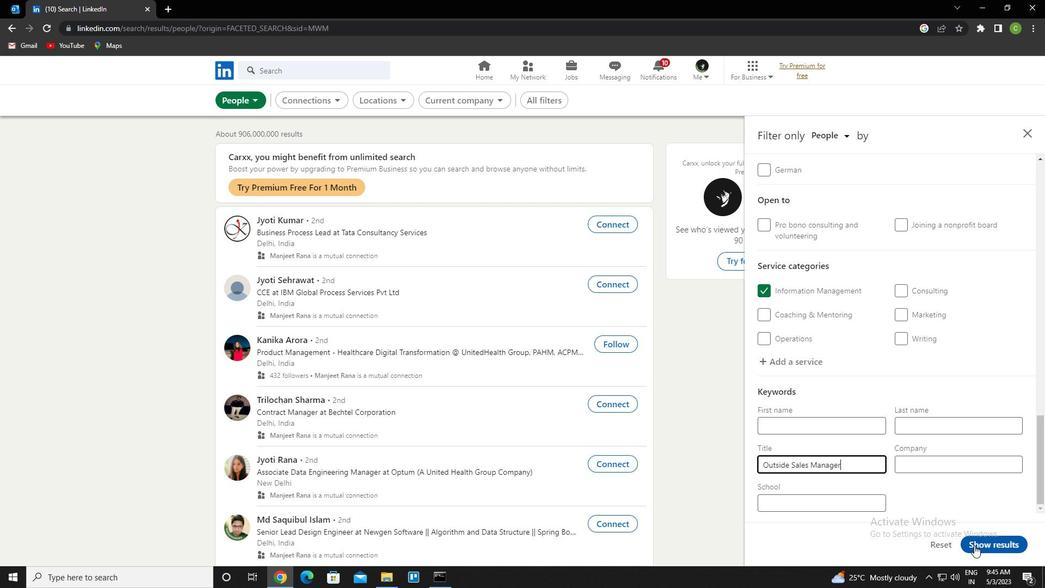 
Action: Mouse moved to (395, 555)
Screenshot: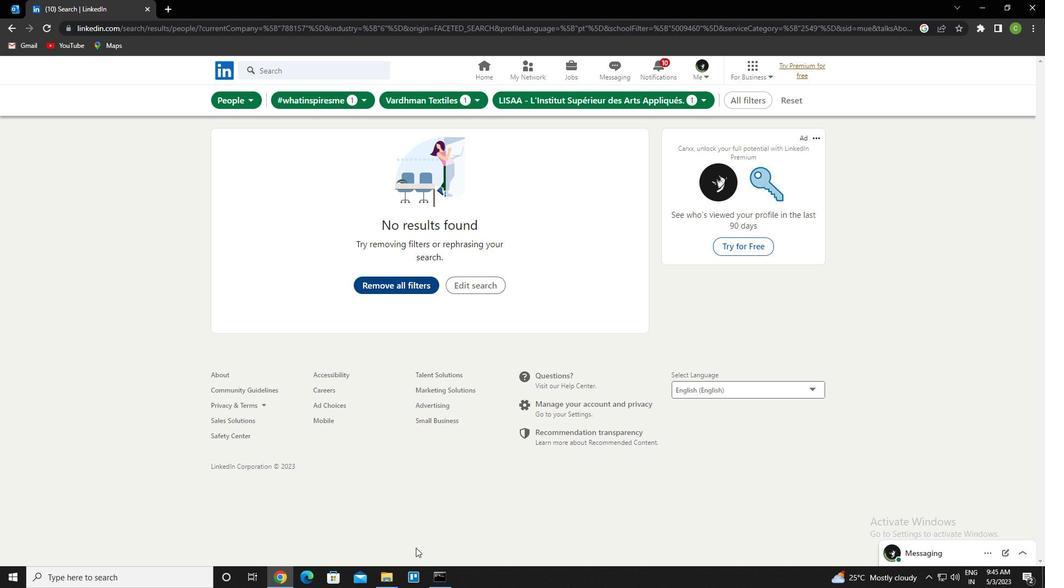 
